 Task: Create a task  Improve website speed and performance , assign it to team member softage.2@softage.net in the project AcePlan and update the status of the task to  Off Track , set the priority of the task to Medium
Action: Mouse moved to (70, 77)
Screenshot: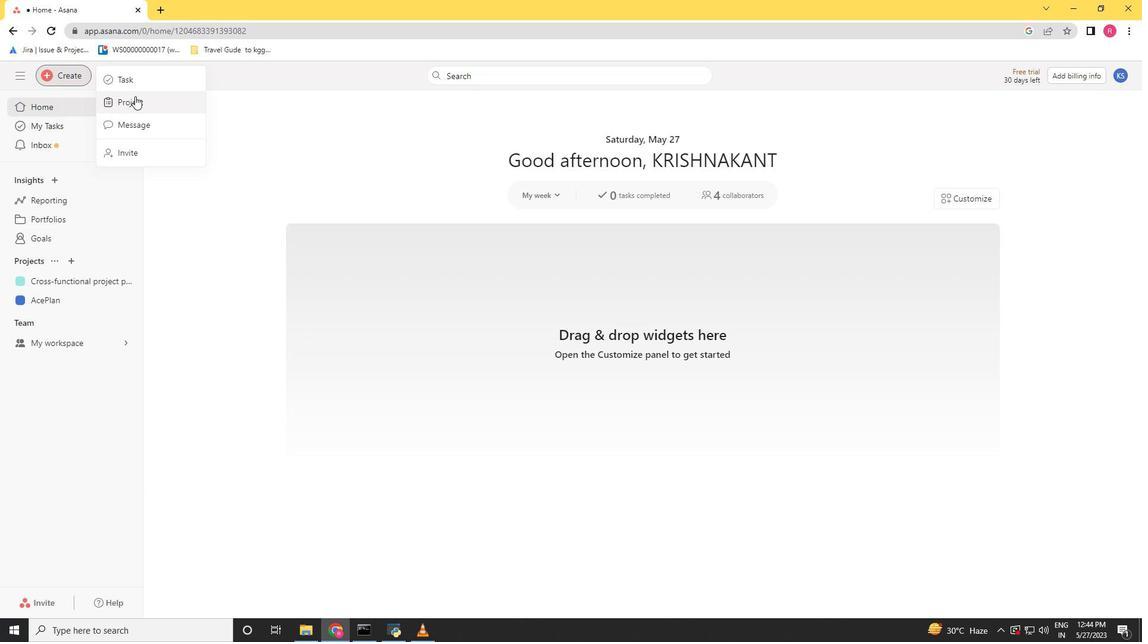 
Action: Mouse pressed left at (70, 77)
Screenshot: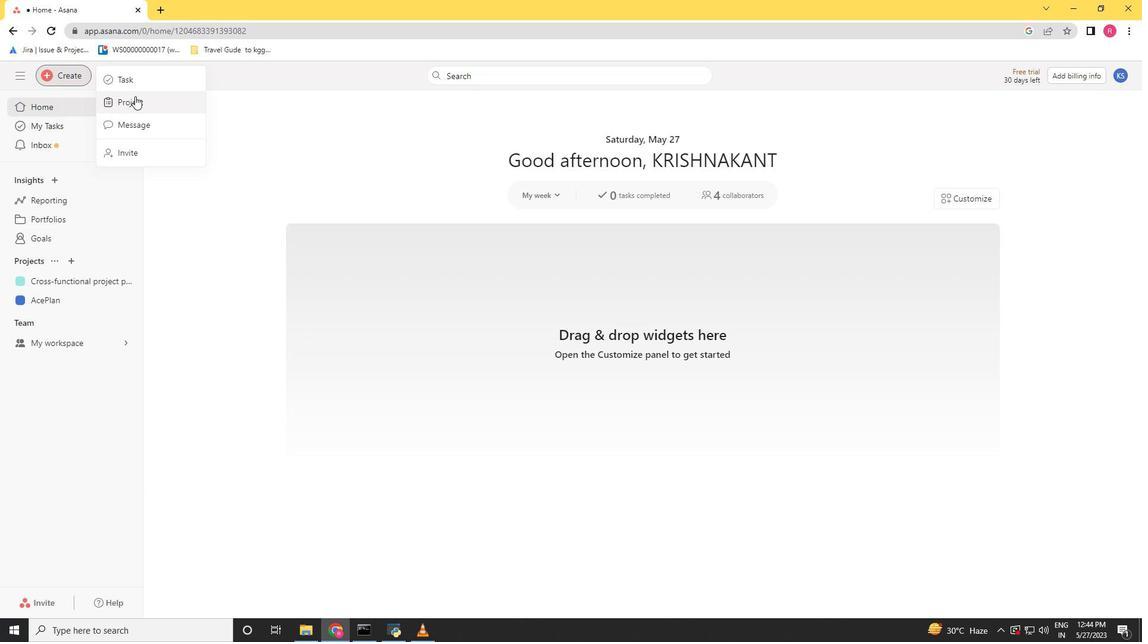 
Action: Mouse moved to (146, 85)
Screenshot: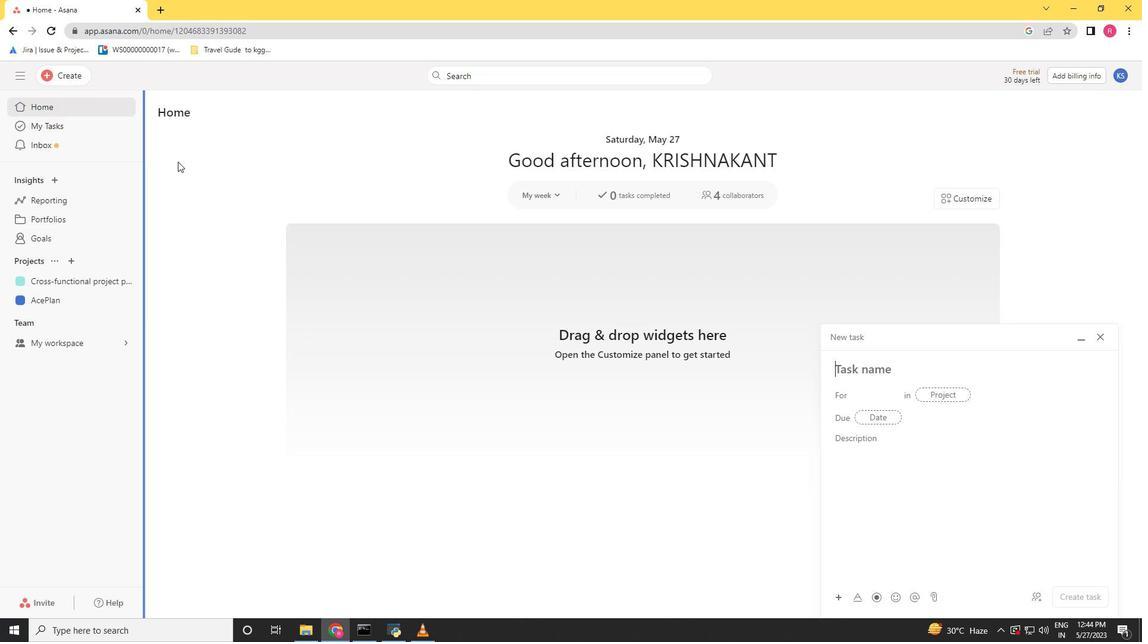 
Action: Mouse pressed left at (146, 85)
Screenshot: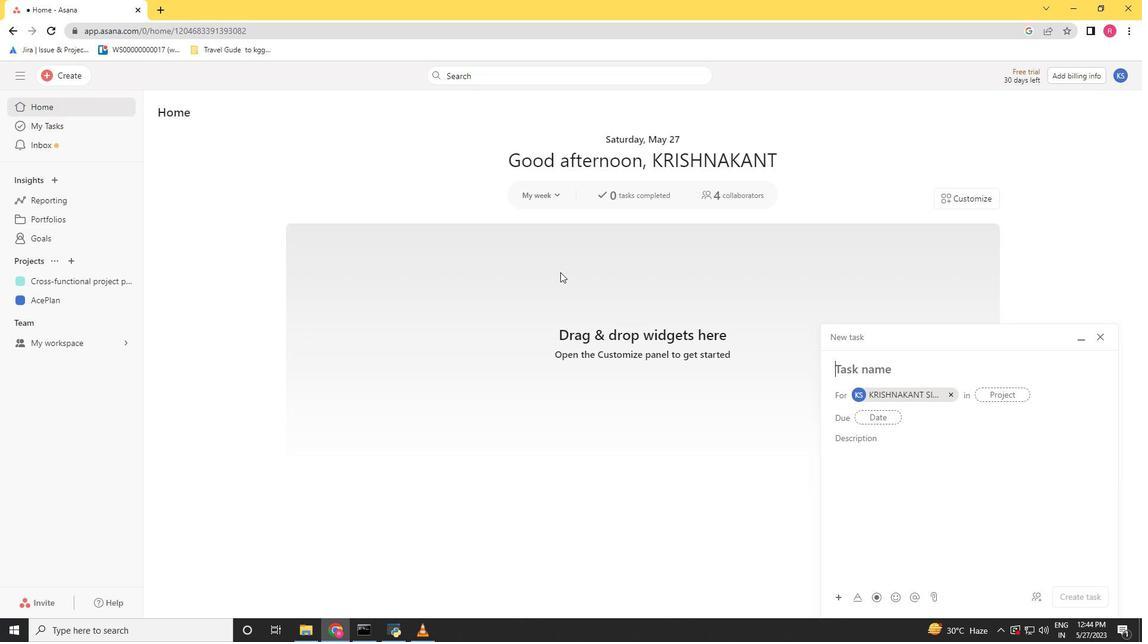 
Action: Mouse moved to (599, 258)
Screenshot: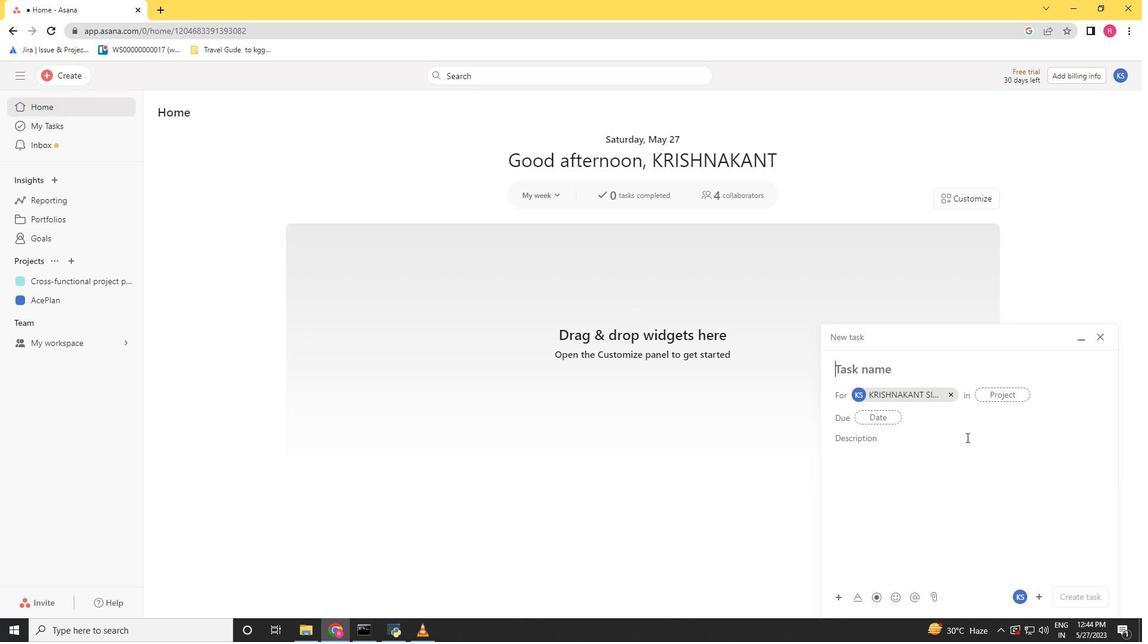 
Action: Key pressed <Key.shift>Improve<Key.space>website<Key.space><Key.space>speed<Key.space>and<Key.space>pr<Key.backspace>erformancce<Key.space><Key.left><Key.left><Key.left><Key.left><Key.left><Key.left><Key.left><Key.left><Key.right><Key.right><Key.right><Key.right><Key.right><Key.backspace><Key.right><Key.right><Key.right><Key.right>
Screenshot: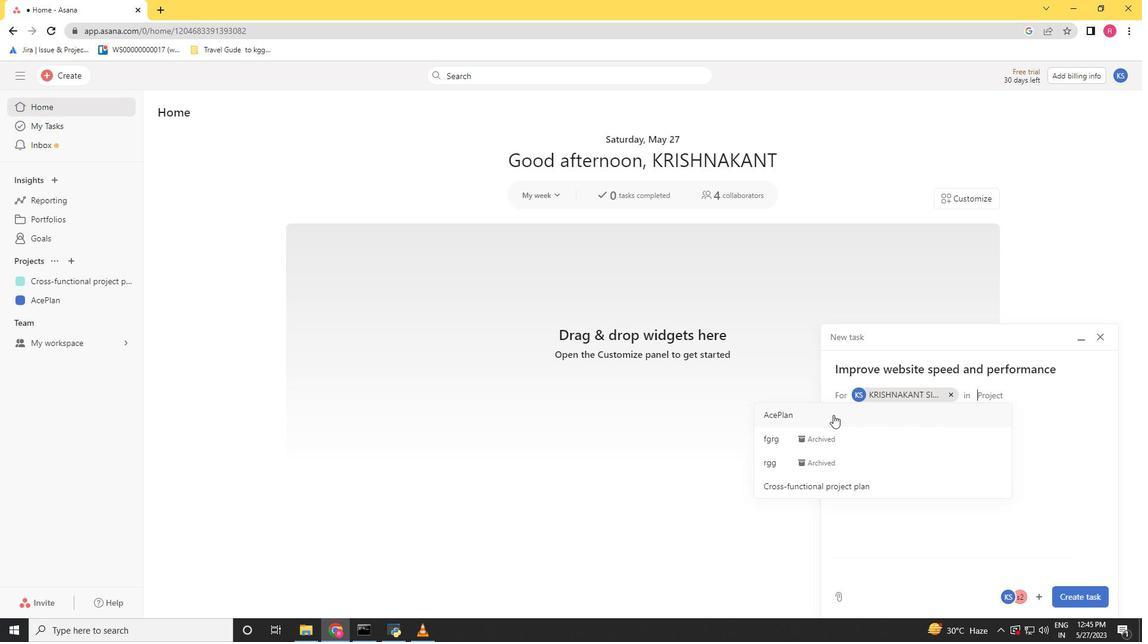 
Action: Mouse moved to (1015, 599)
Screenshot: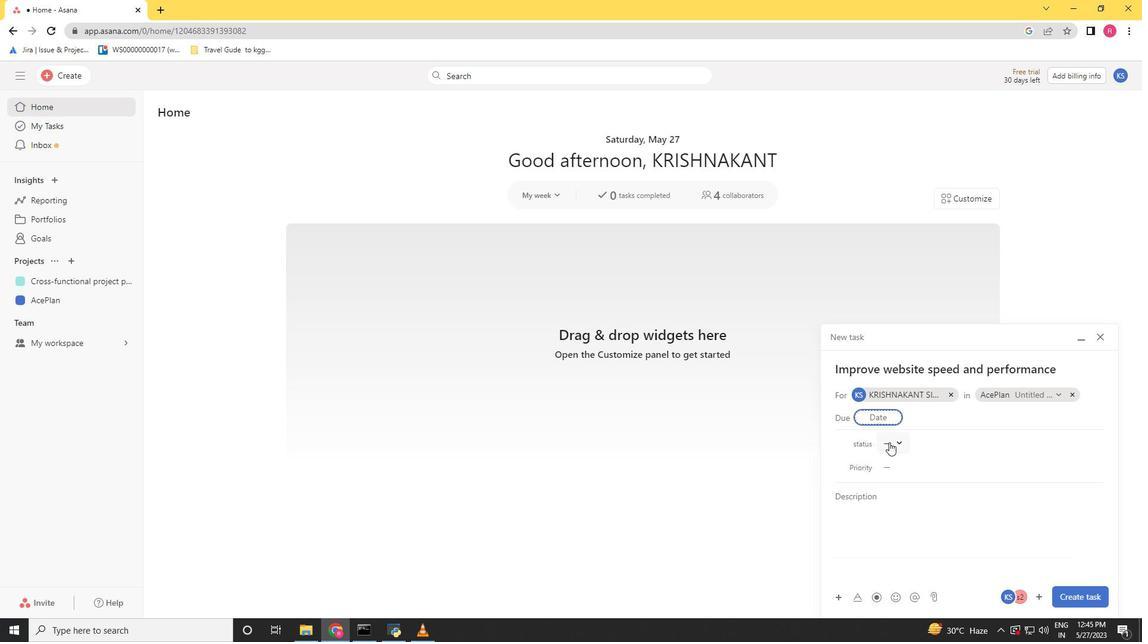 
Action: Mouse pressed left at (1015, 599)
Screenshot: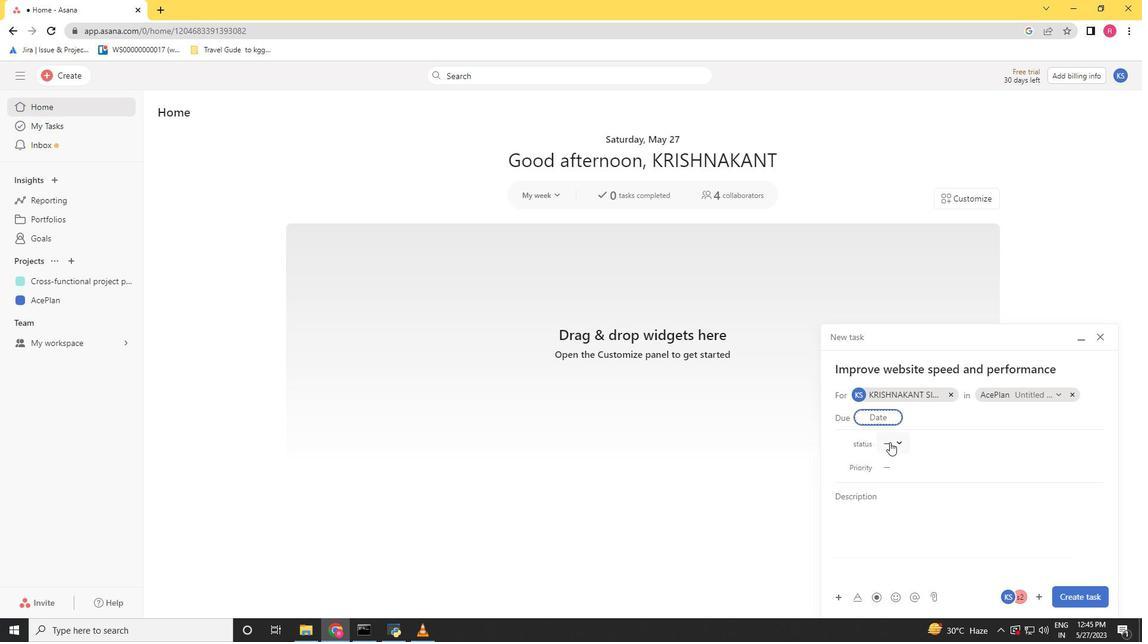 
Action: Mouse moved to (1015, 599)
Screenshot: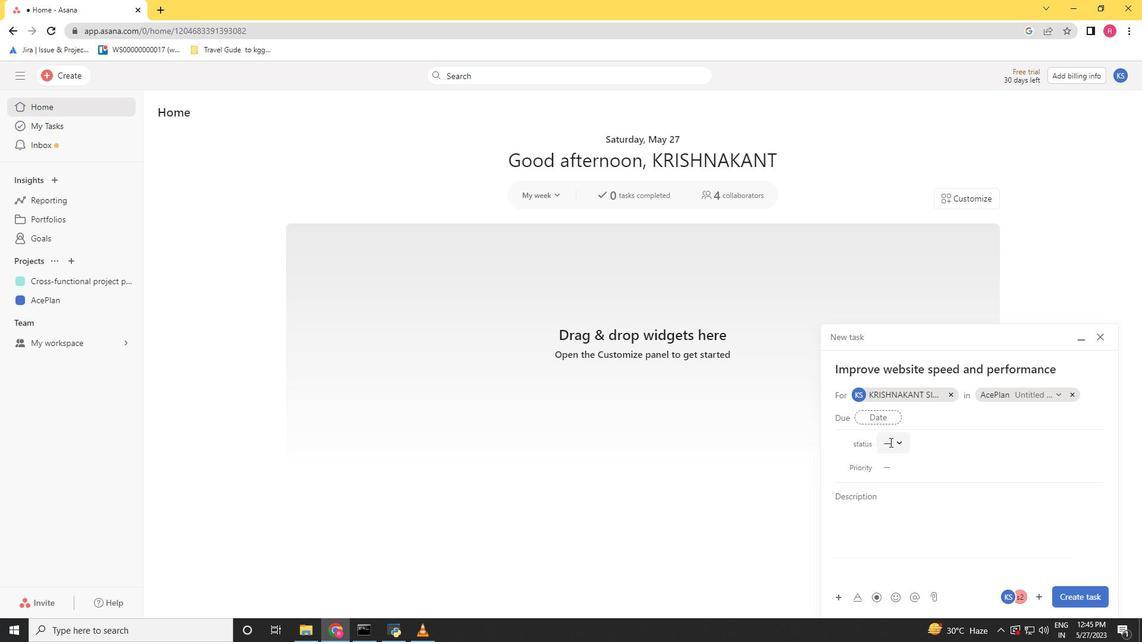 
Action: Key pressed softage.2<Key.shift>@softage.net
Screenshot: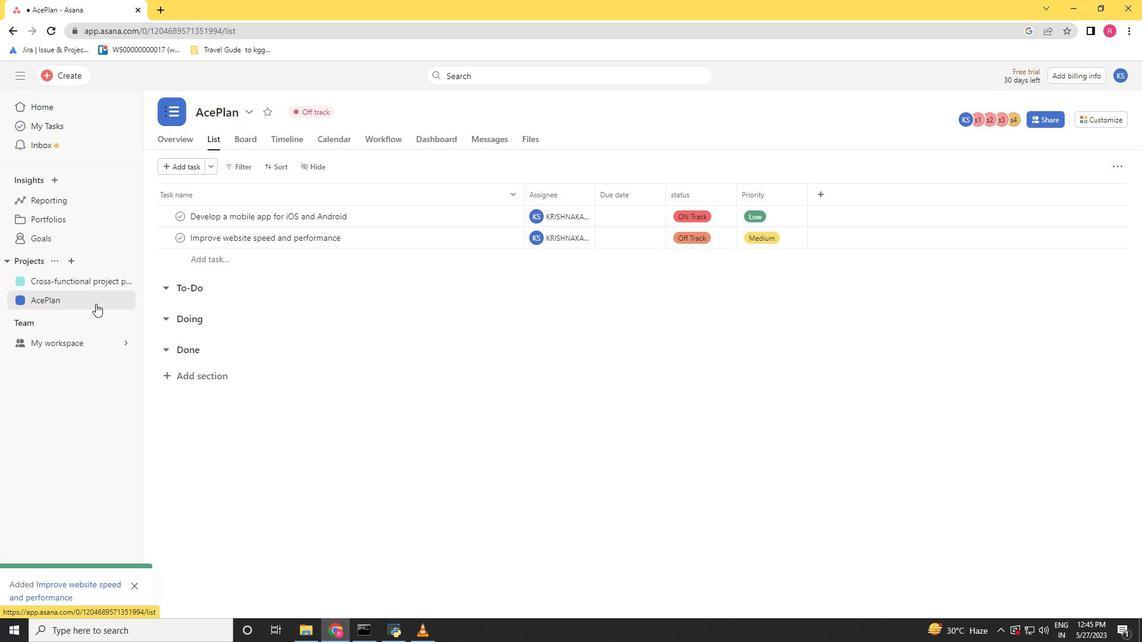 
Action: Mouse moved to (900, 576)
Screenshot: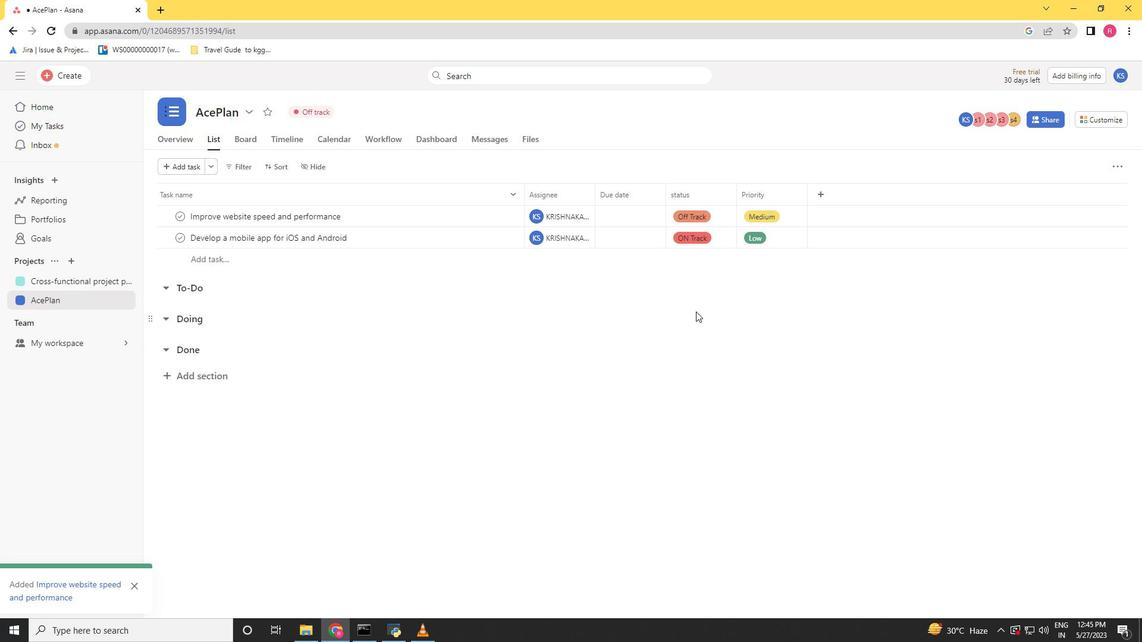 
Action: Mouse pressed left at (900, 576)
Screenshot: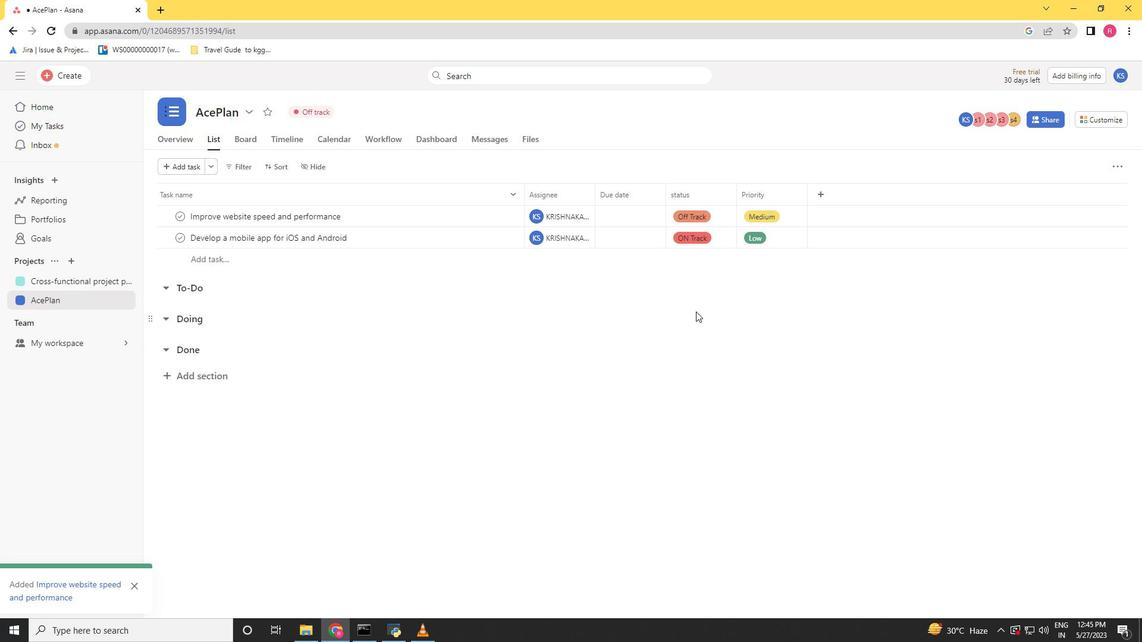 
Action: Mouse moved to (991, 400)
Screenshot: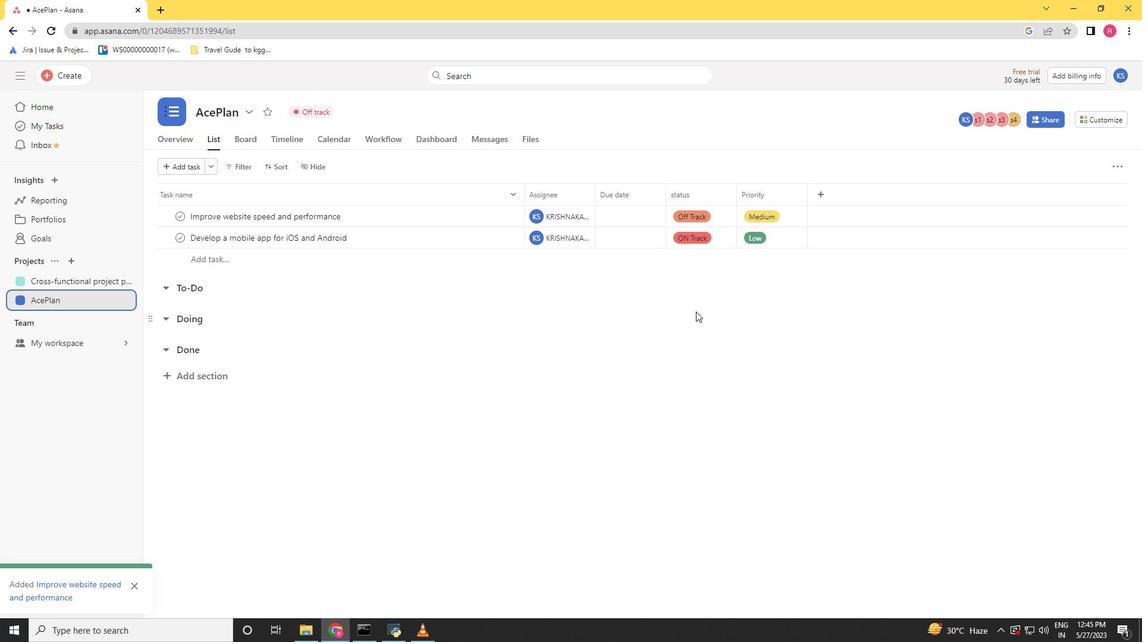 
Action: Mouse pressed left at (991, 400)
Screenshot: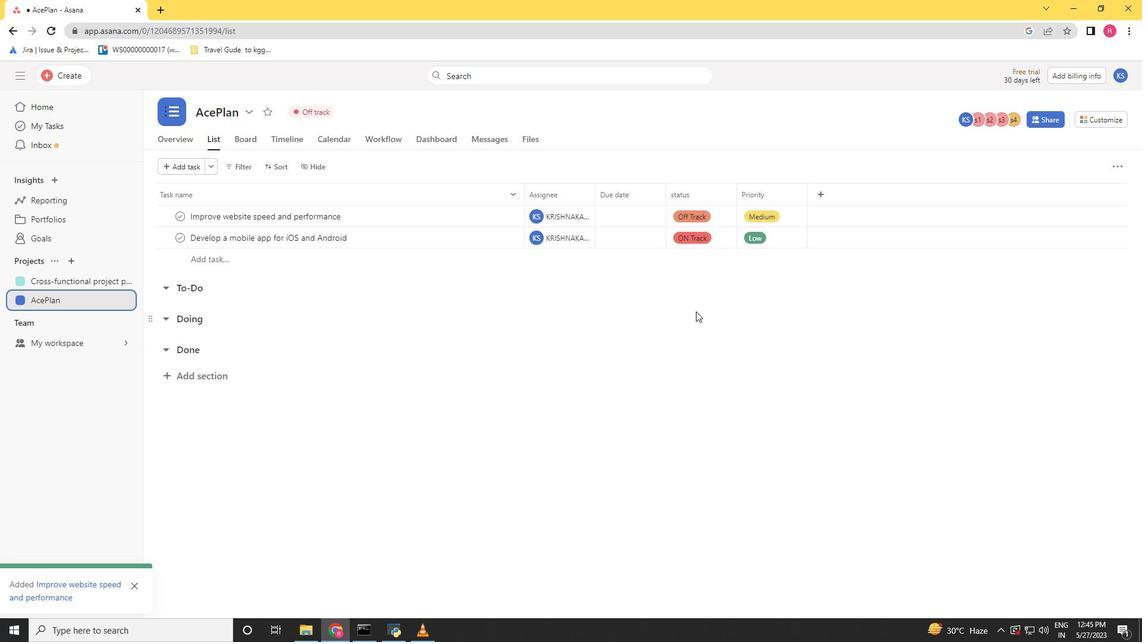 
Action: Mouse moved to (819, 420)
Screenshot: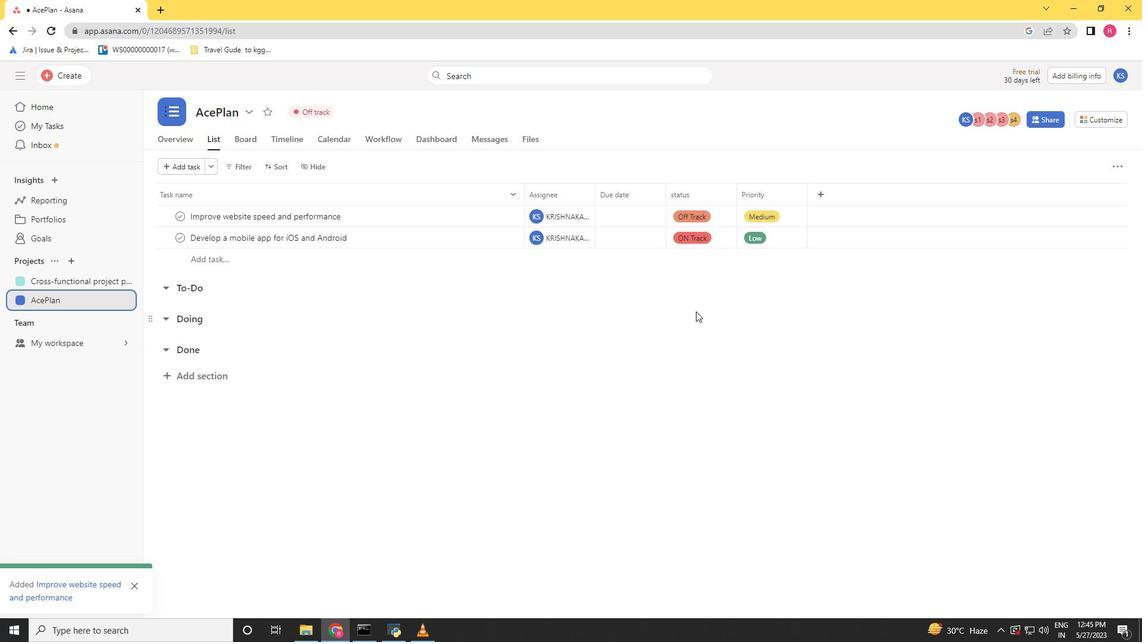 
Action: Mouse pressed left at (819, 420)
Screenshot: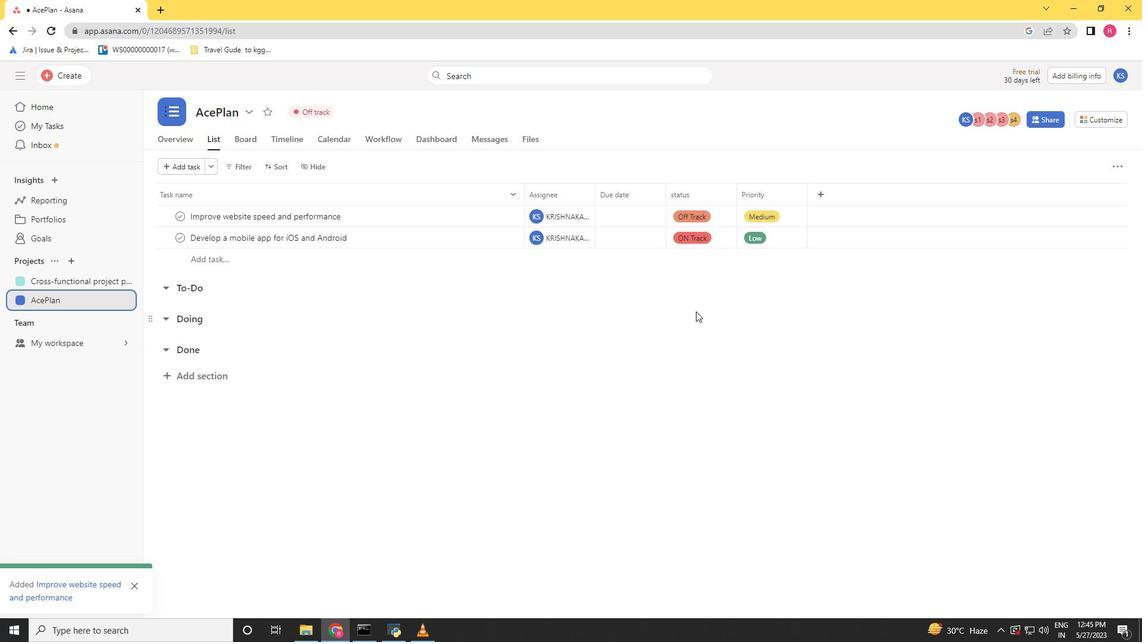 
Action: Mouse moved to (1082, 597)
Screenshot: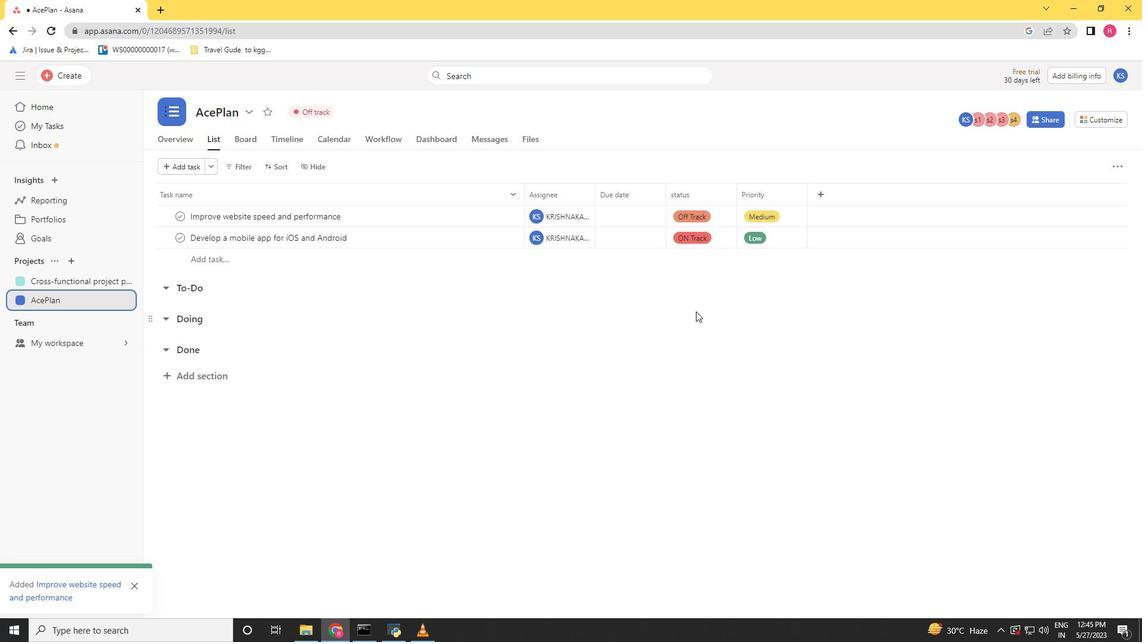 
Action: Mouse pressed left at (1082, 597)
Screenshot: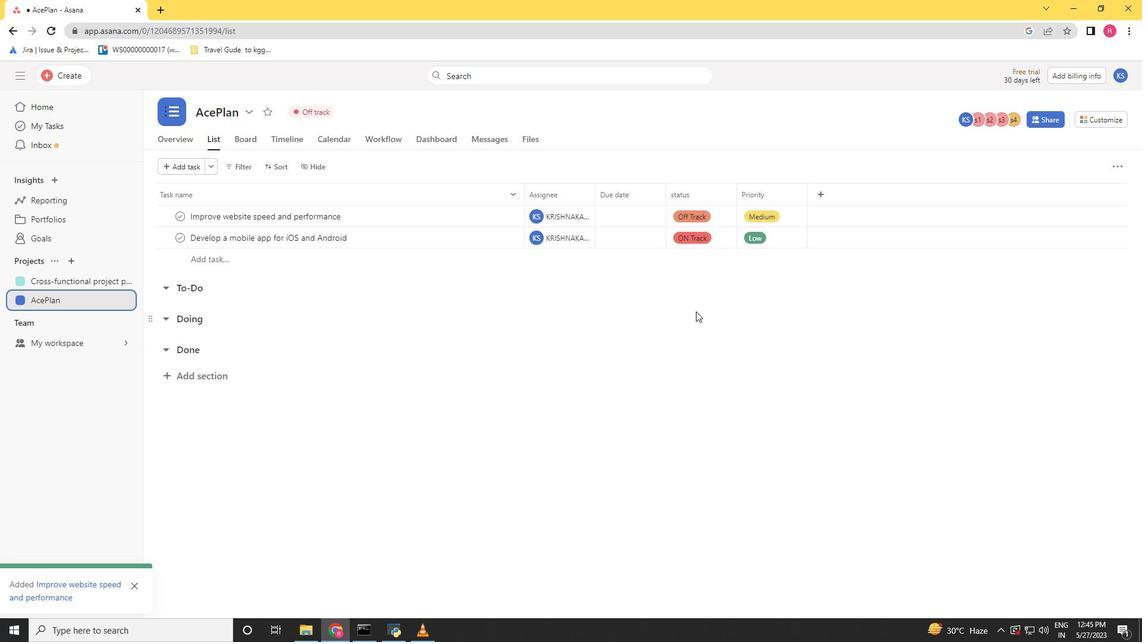 
Action: Mouse moved to (62, 307)
Screenshot: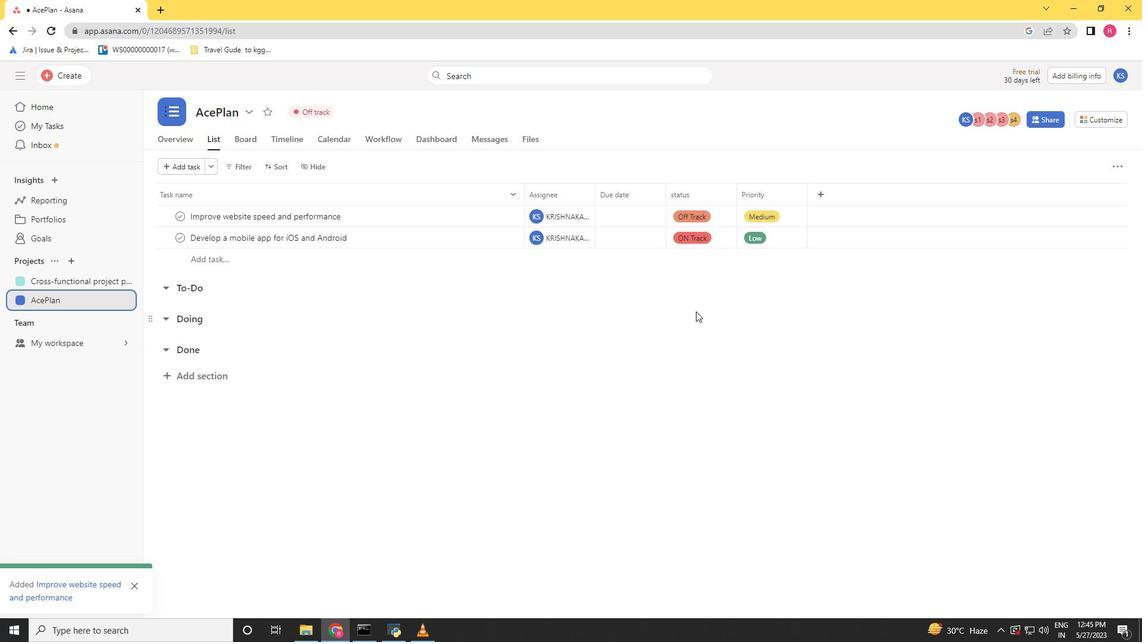
Action: Mouse pressed left at (62, 307)
Screenshot: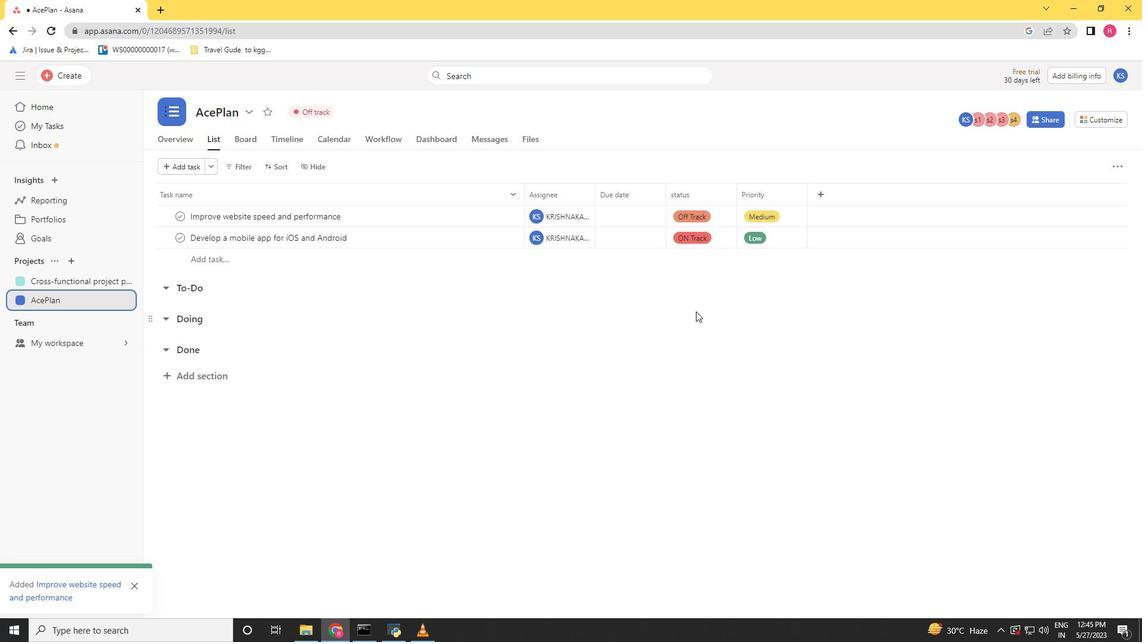 
Action: Mouse moved to (322, 116)
Screenshot: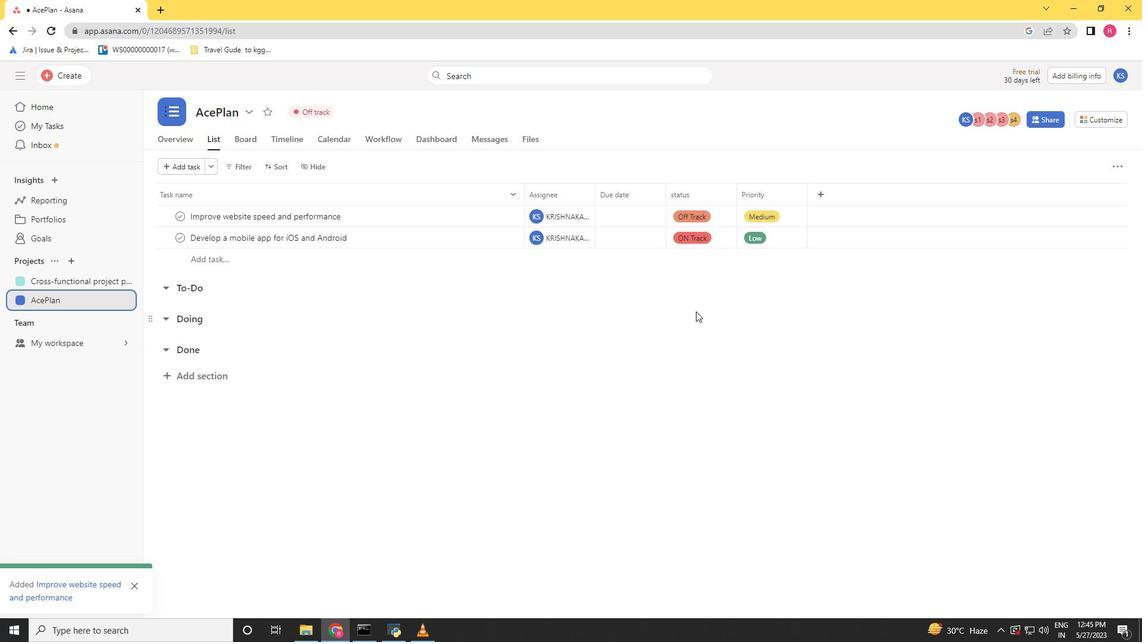 
Action: Mouse pressed left at (322, 116)
Screenshot: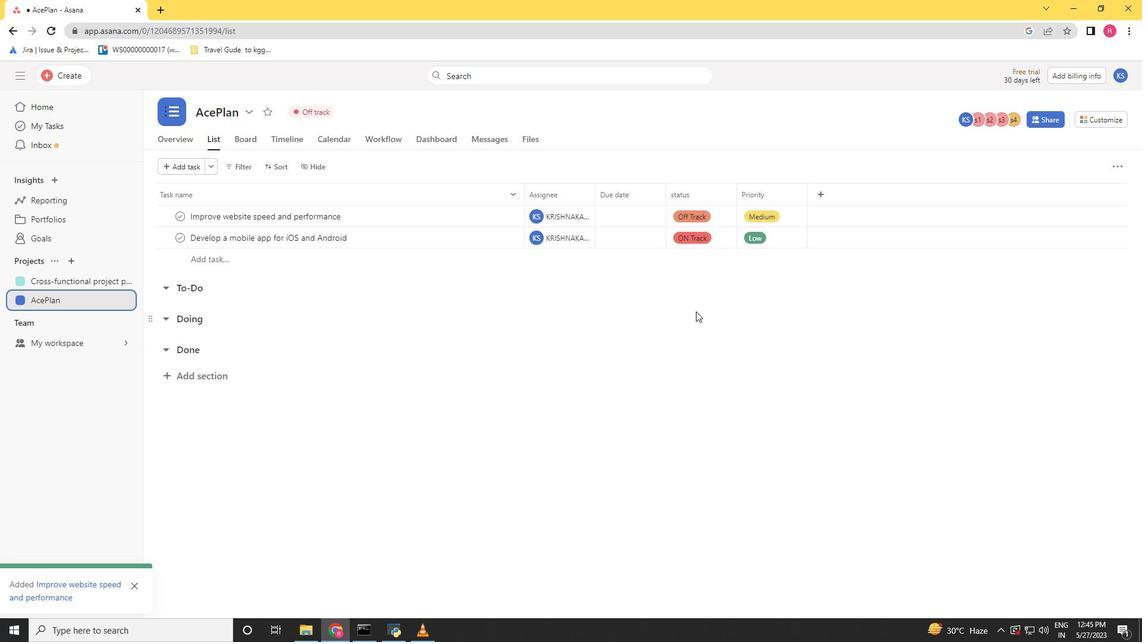 
Action: Mouse moved to (336, 251)
Screenshot: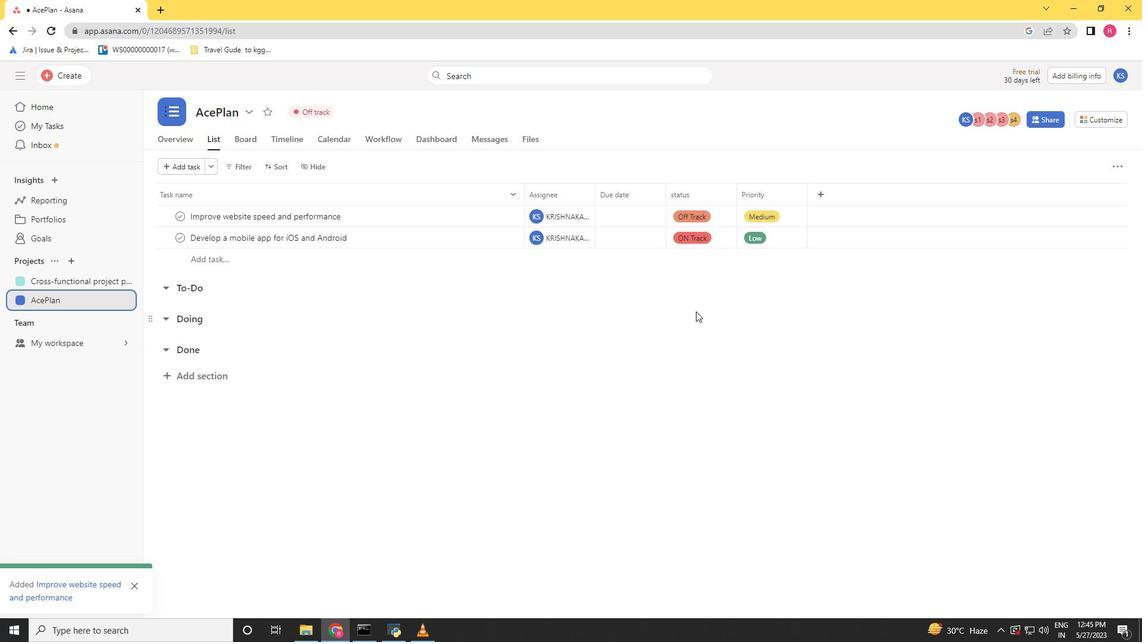
Action: Mouse pressed left at (336, 251)
Screenshot: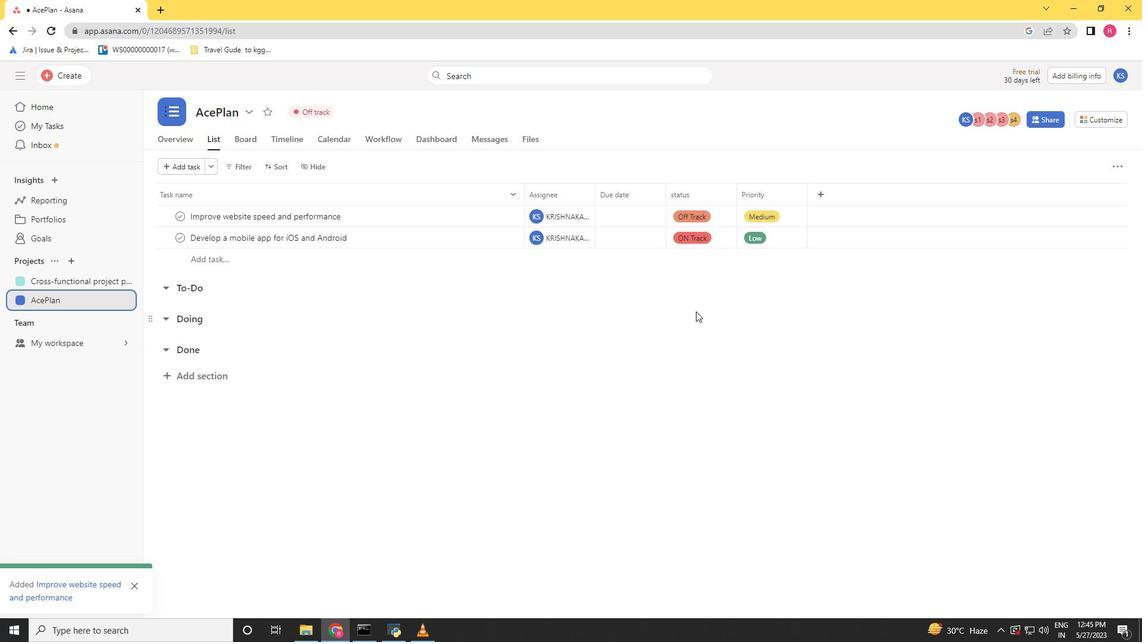 
Action: Mouse moved to (1108, 87)
Screenshot: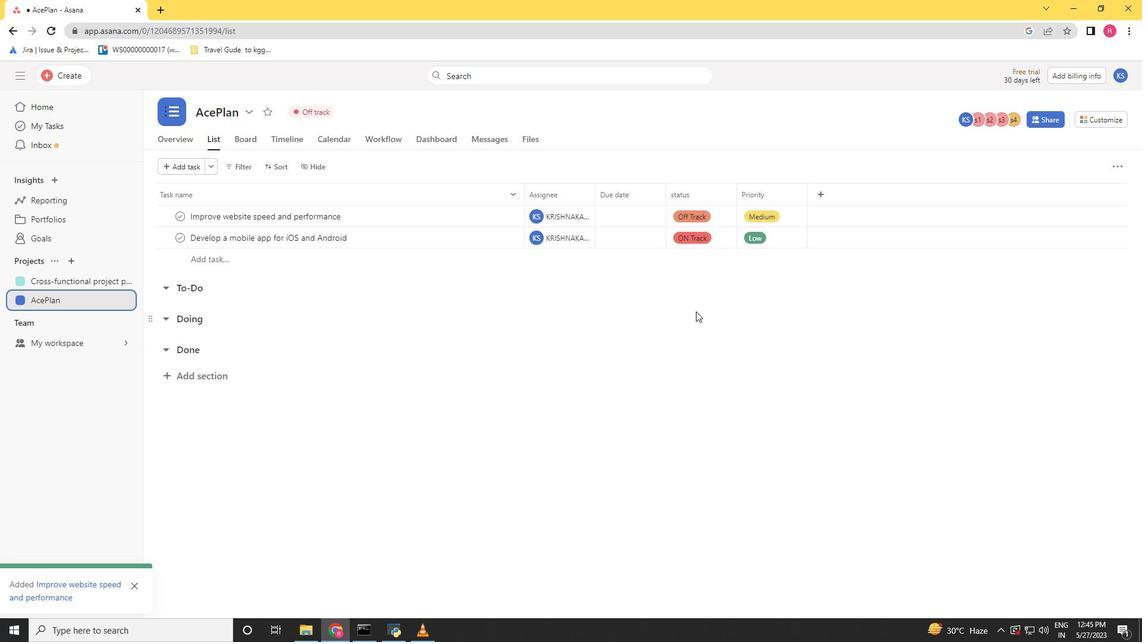 
Action: Mouse pressed left at (1108, 87)
Screenshot: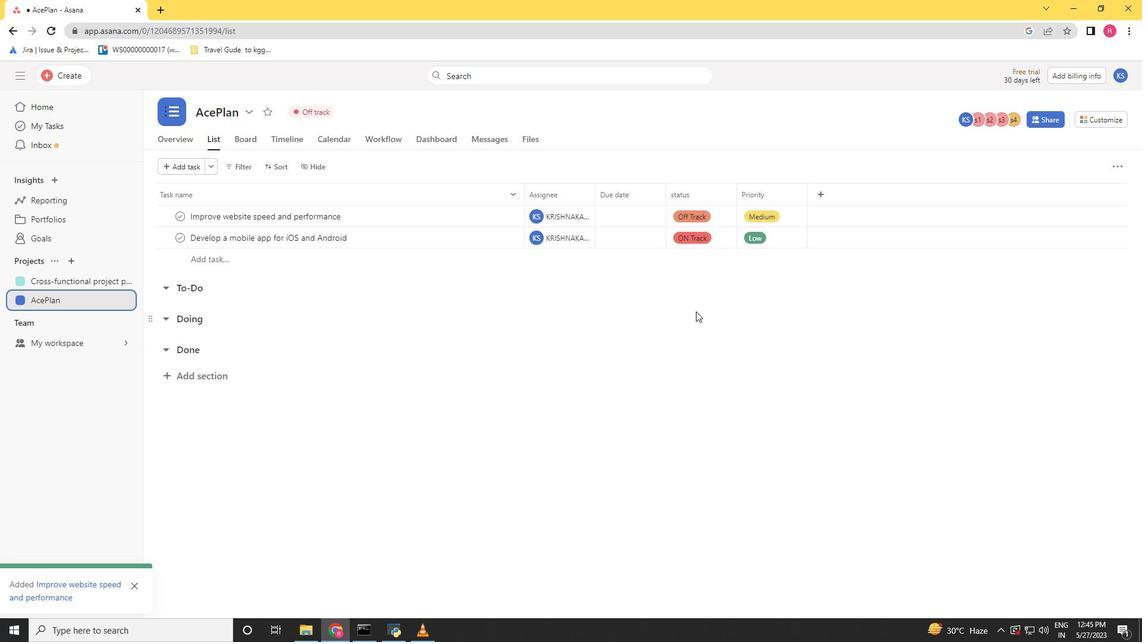 
Action: Mouse moved to (807, 107)
Screenshot: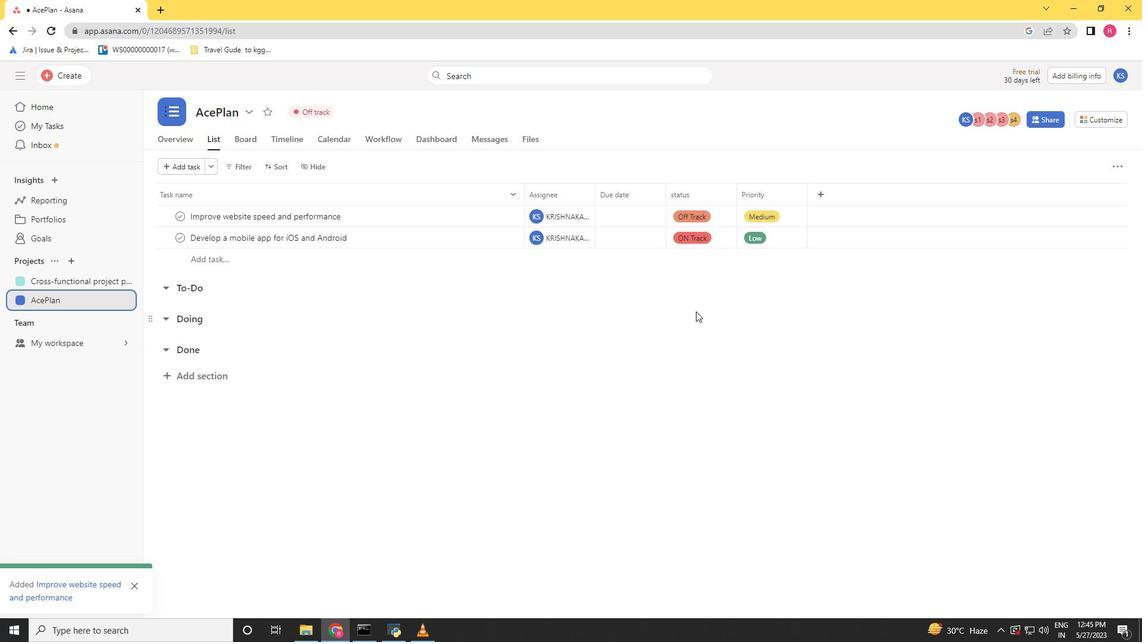 
Action: Mouse pressed left at (807, 107)
Screenshot: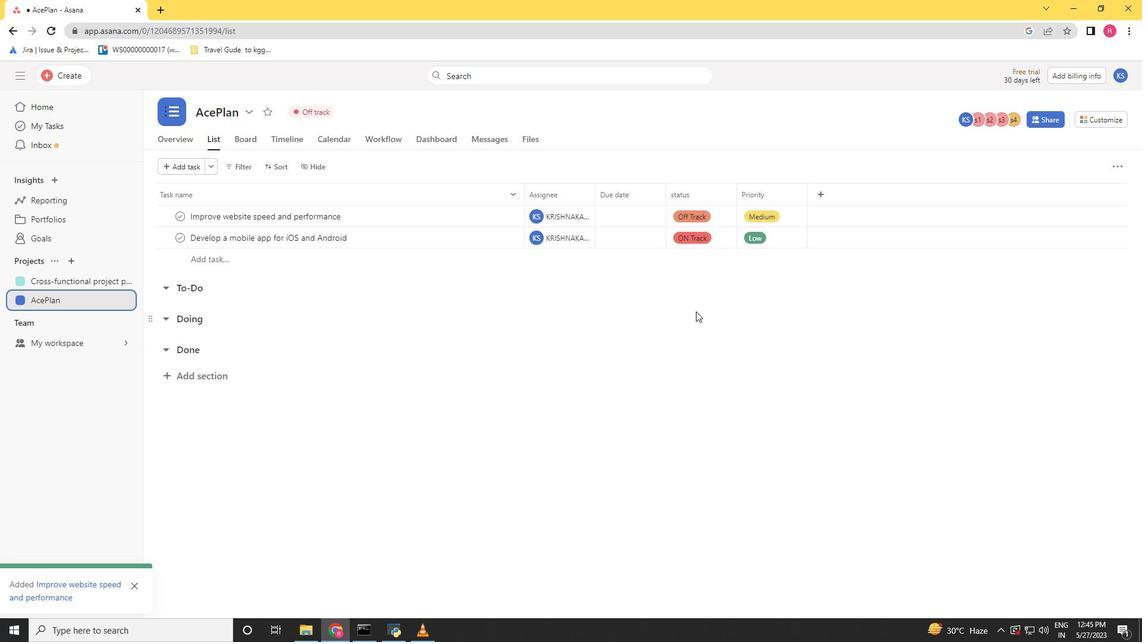 
Action: Mouse moved to (780, 172)
Screenshot: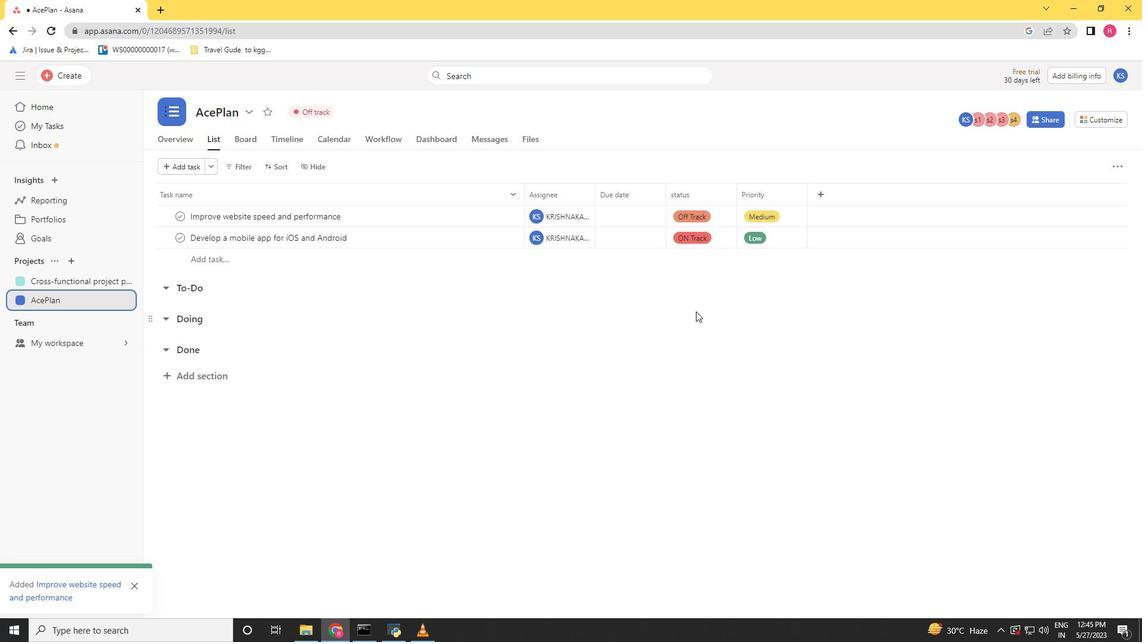 
Action: Mouse pressed left at (780, 172)
Screenshot: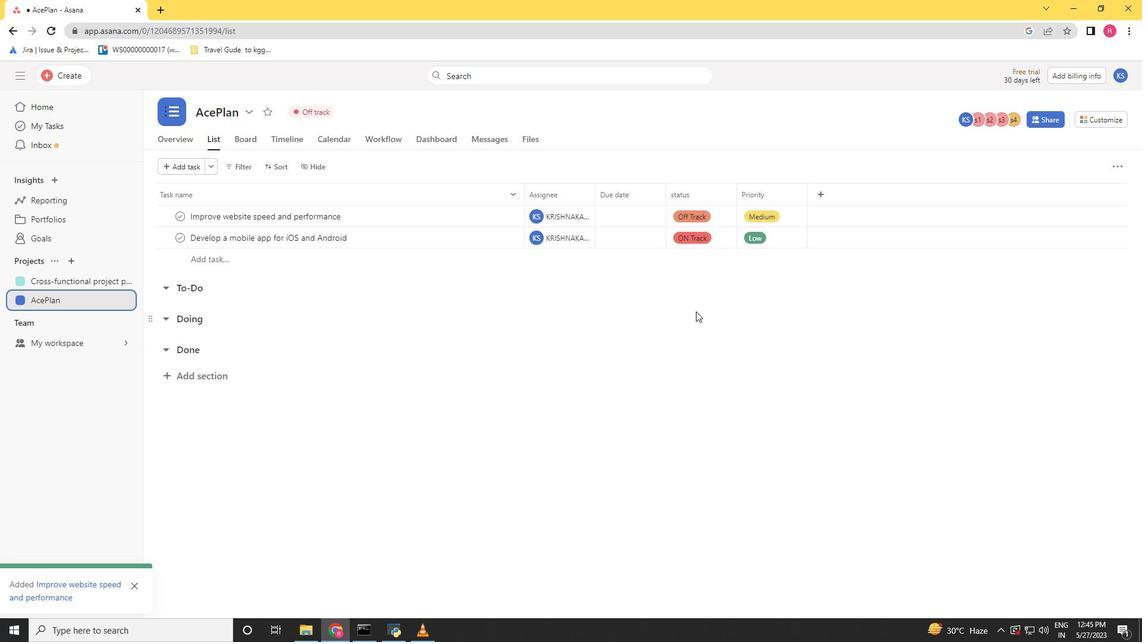 
Action: Mouse moved to (42, 83)
Screenshot: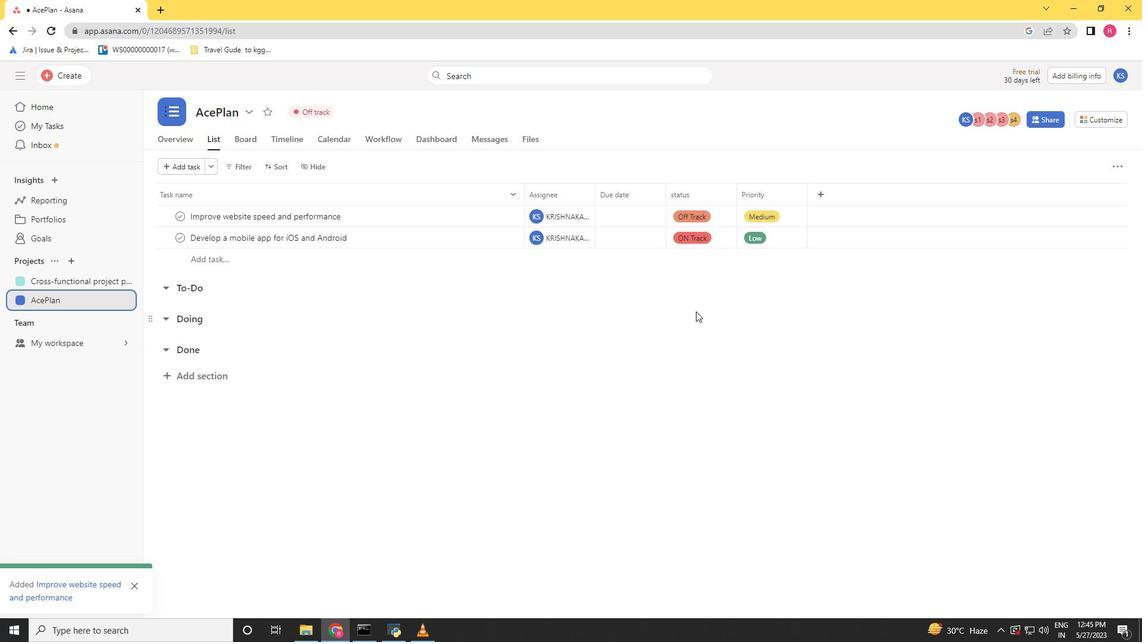 
Action: Mouse pressed left at (42, 83)
Screenshot: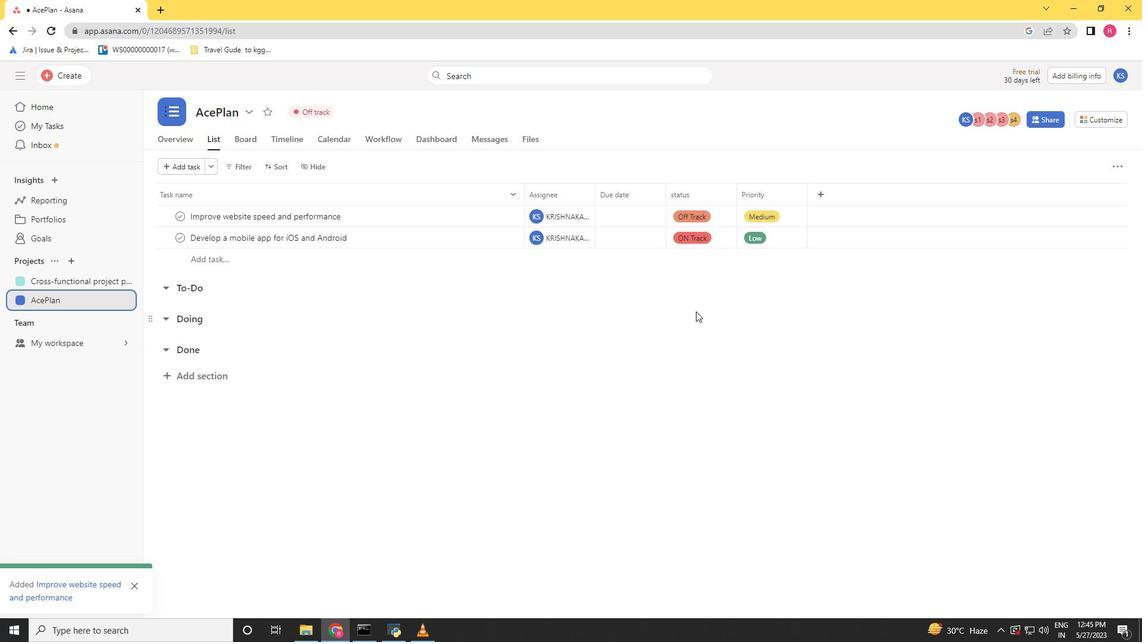 
Action: Mouse moved to (55, 295)
Screenshot: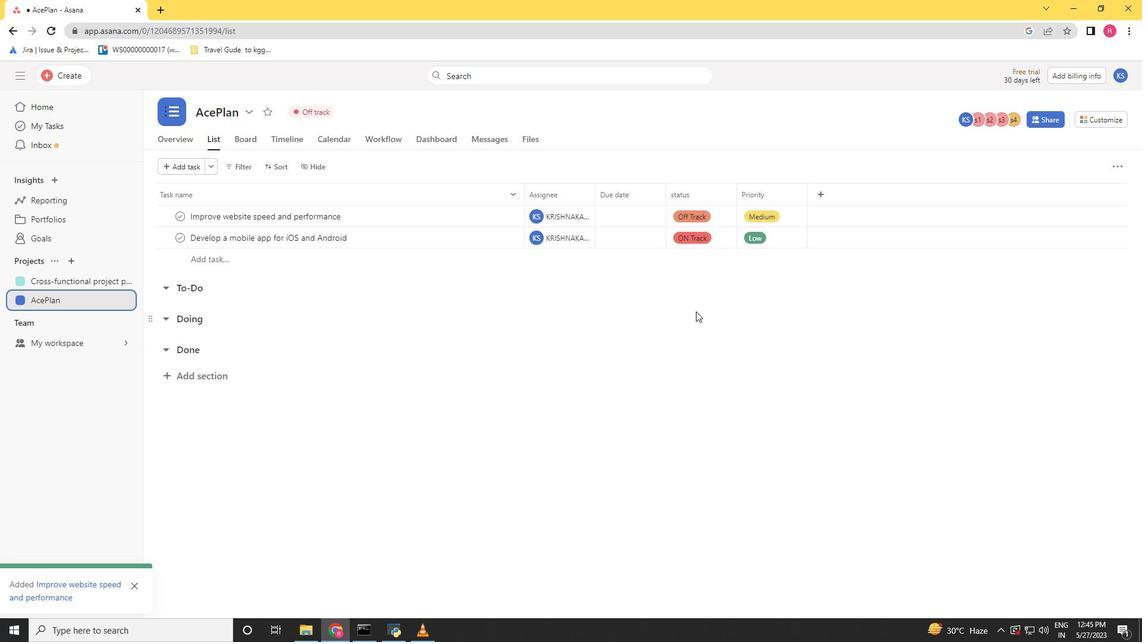 
Action: Mouse pressed left at (55, 295)
Screenshot: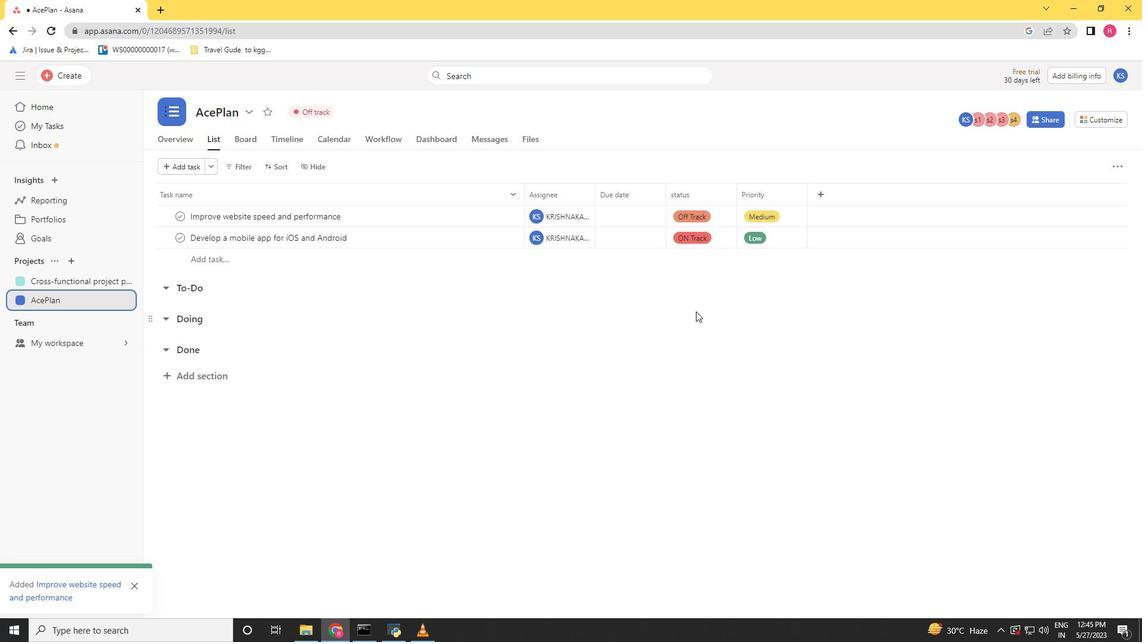 
Action: Mouse moved to (497, 214)
Screenshot: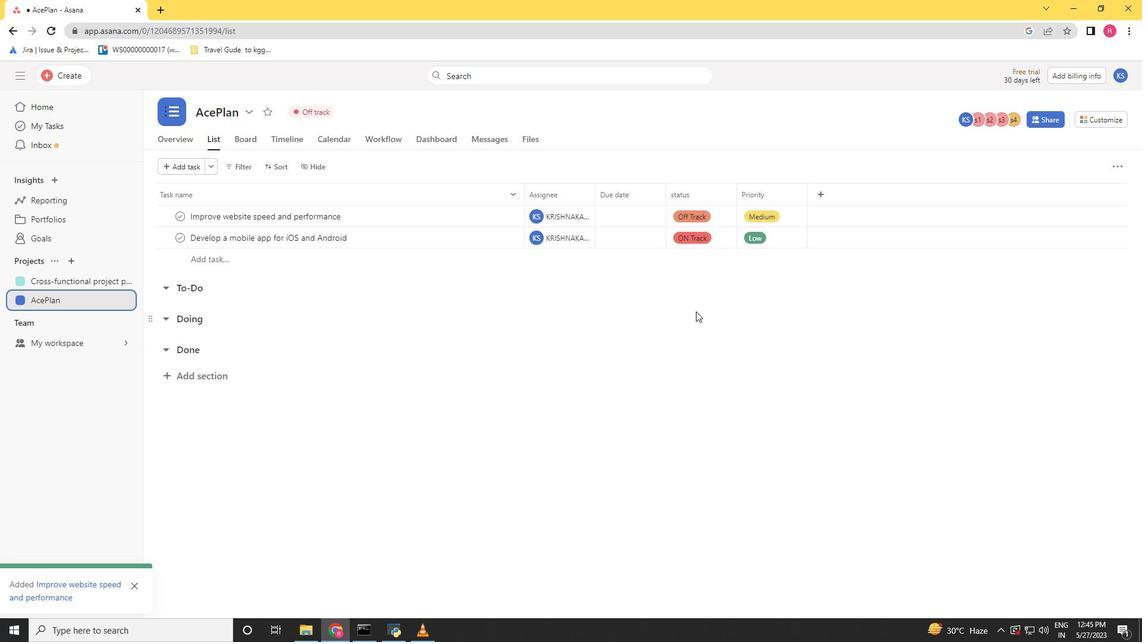 
Action: Mouse pressed left at (497, 214)
Screenshot: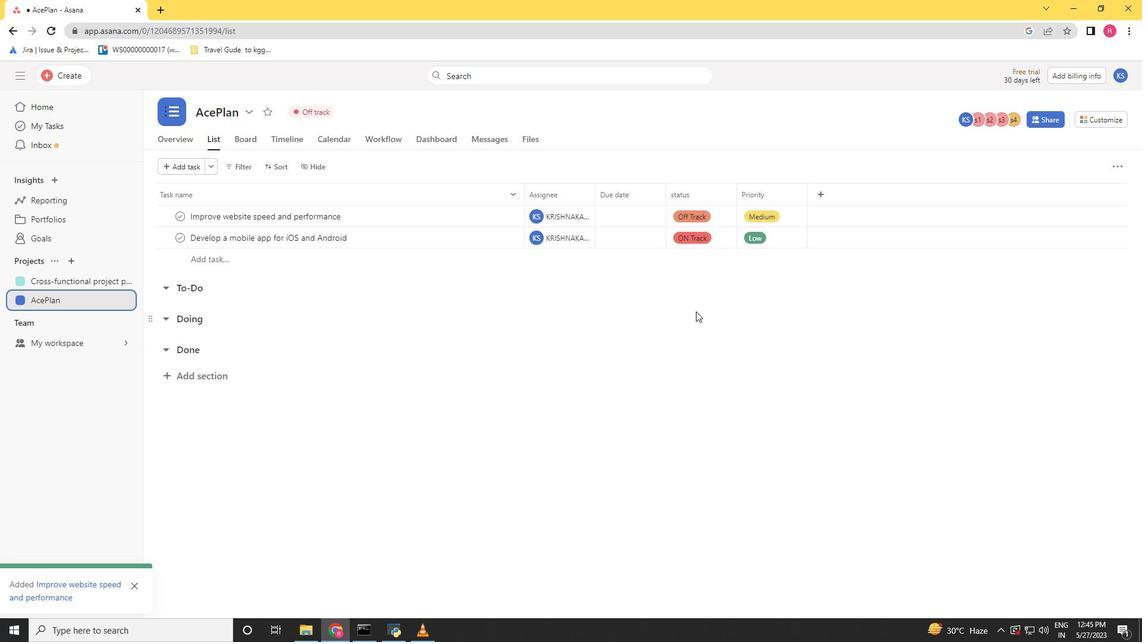 
Action: Mouse moved to (697, 216)
Screenshot: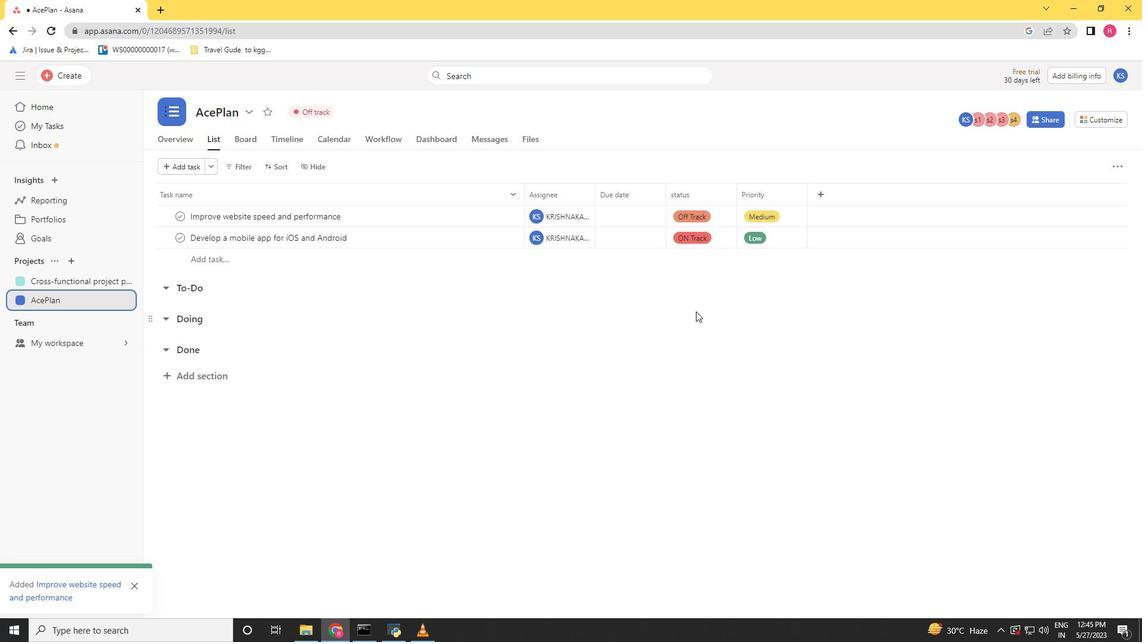 
Action: Mouse pressed left at (697, 216)
Screenshot: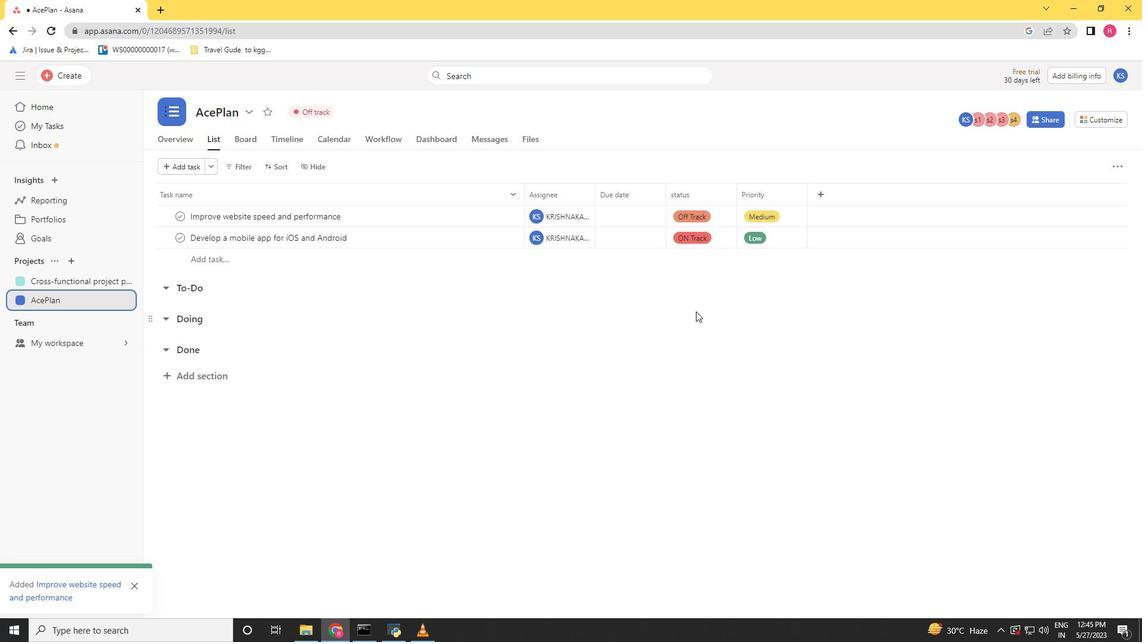 
Action: Mouse moved to (693, 215)
Screenshot: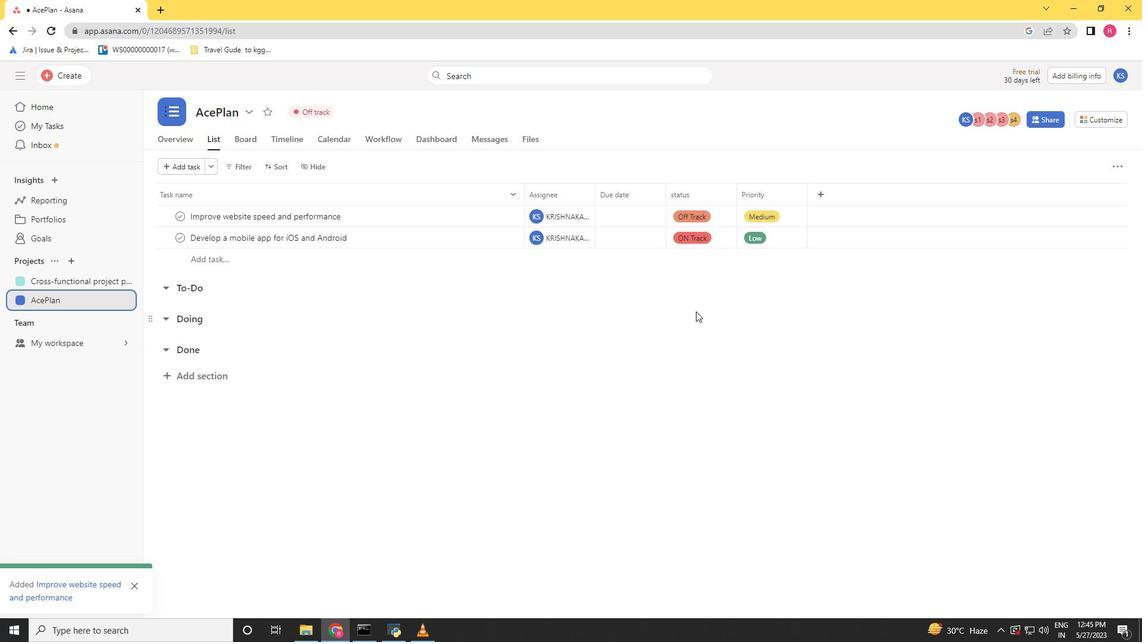
Action: Mouse pressed left at (693, 215)
Screenshot: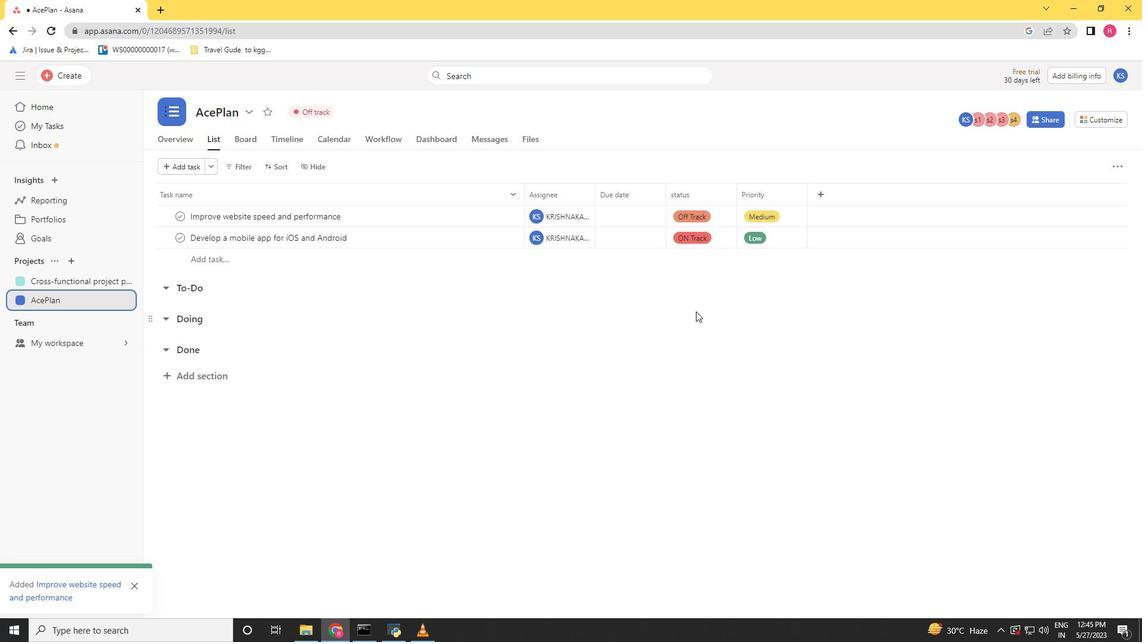 
Action: Mouse moved to (62, 79)
Screenshot: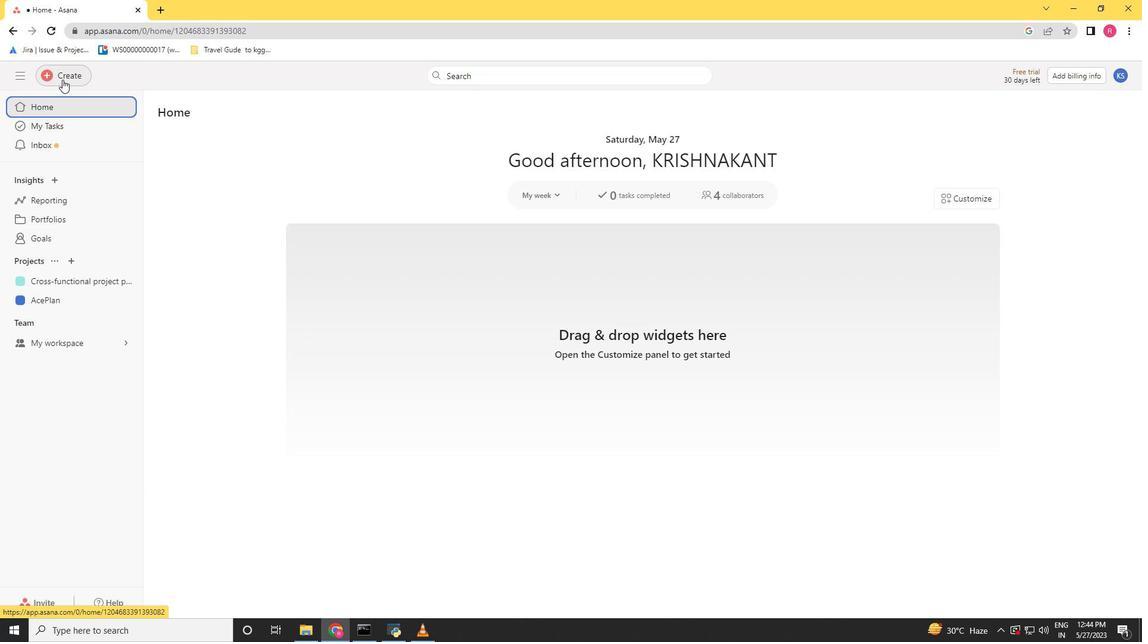 
Action: Mouse pressed left at (62, 79)
Screenshot: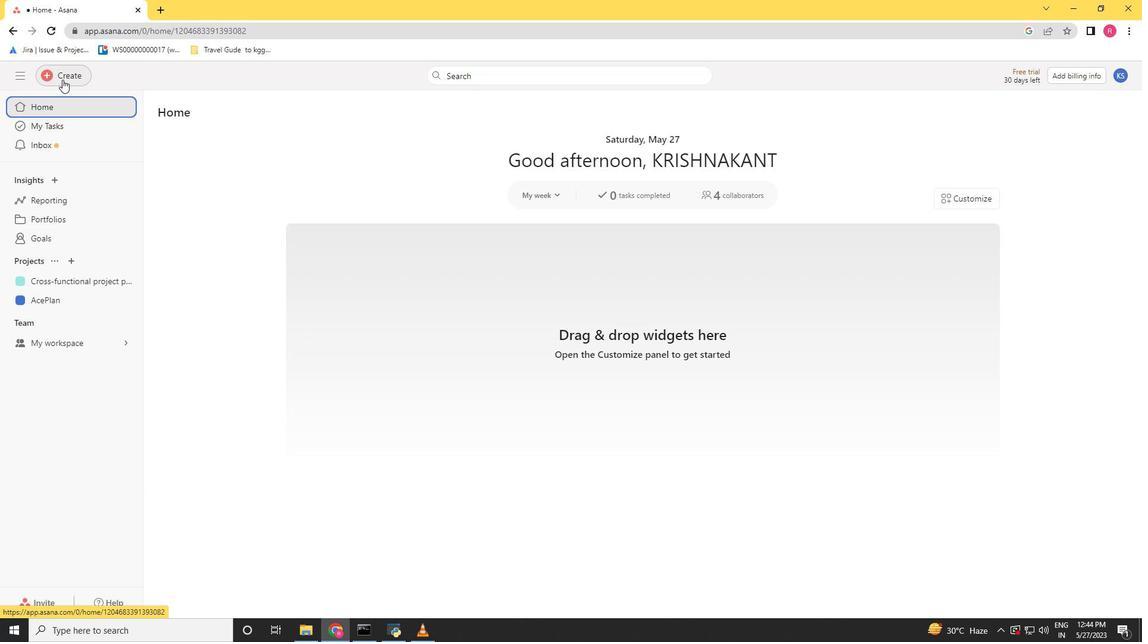 
Action: Mouse moved to (143, 70)
Screenshot: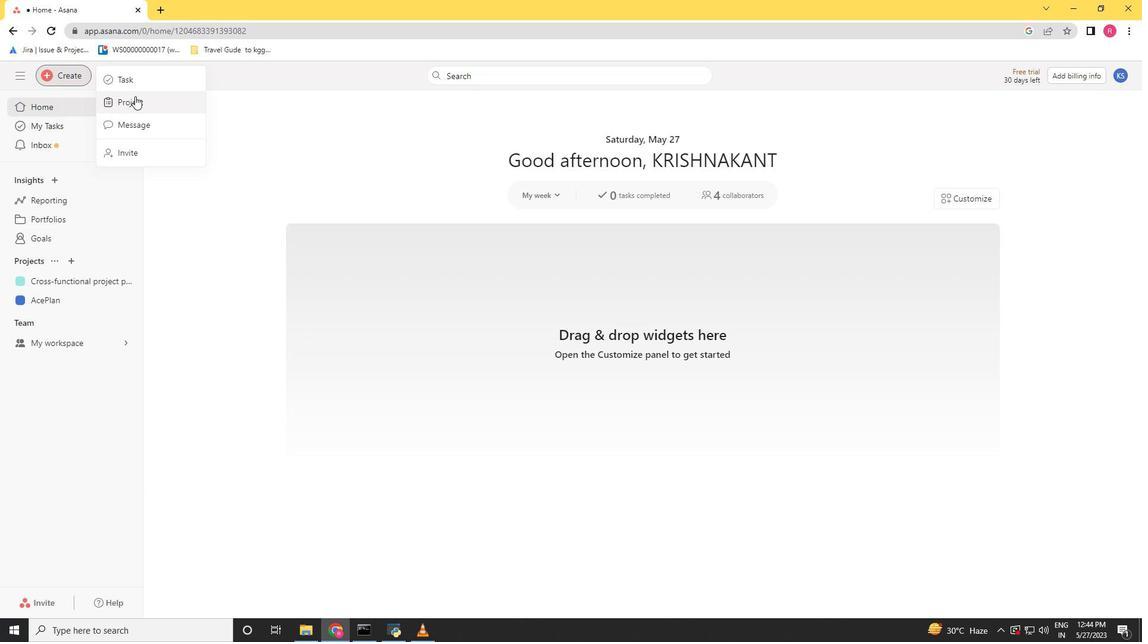 
Action: Mouse pressed left at (143, 70)
Screenshot: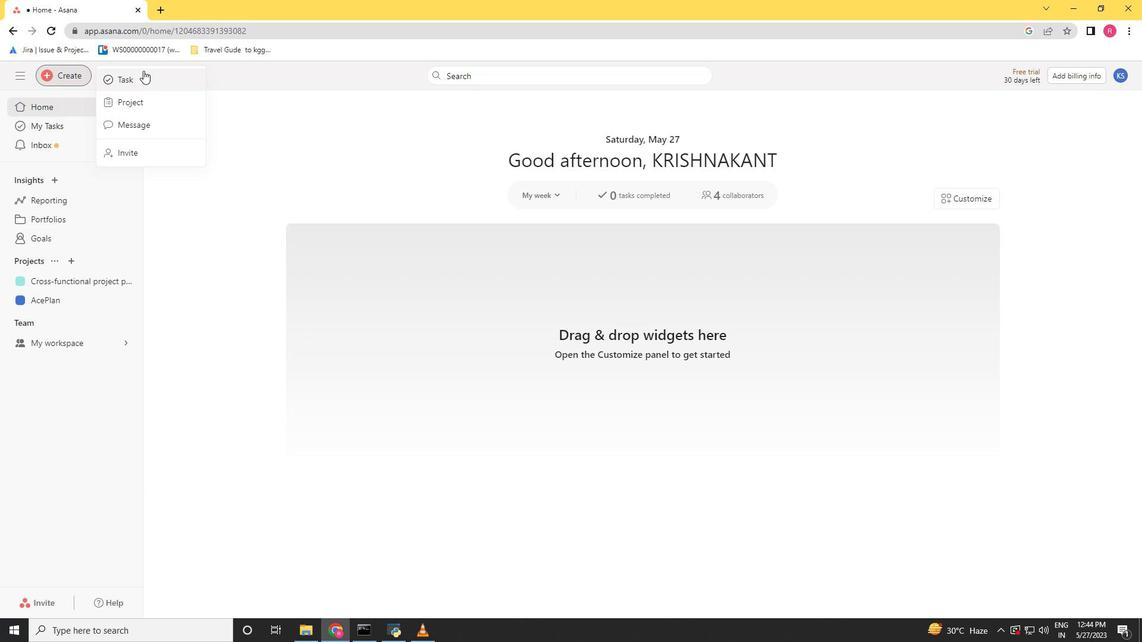 
Action: Mouse moved to (967, 438)
Screenshot: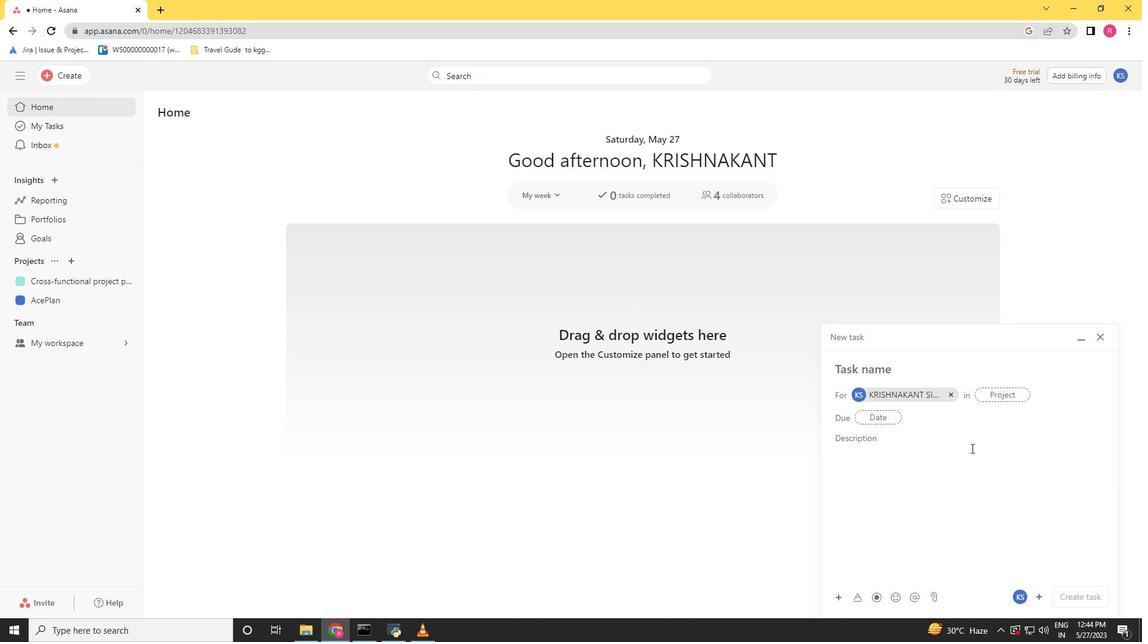 
Action: Key pressed <Key.shift>Improve<Key.space>website<Key.space>speed<Key.space>and<Key.space>performanv<Key.backspace>ce<Key.space>
Screenshot: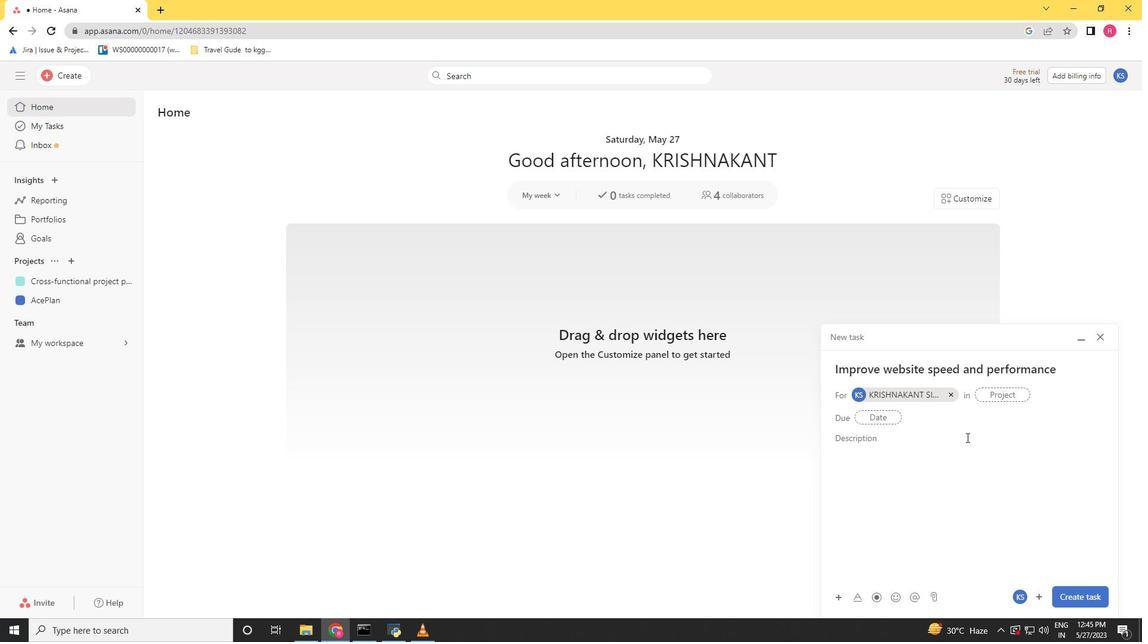 
Action: Mouse moved to (1026, 598)
Screenshot: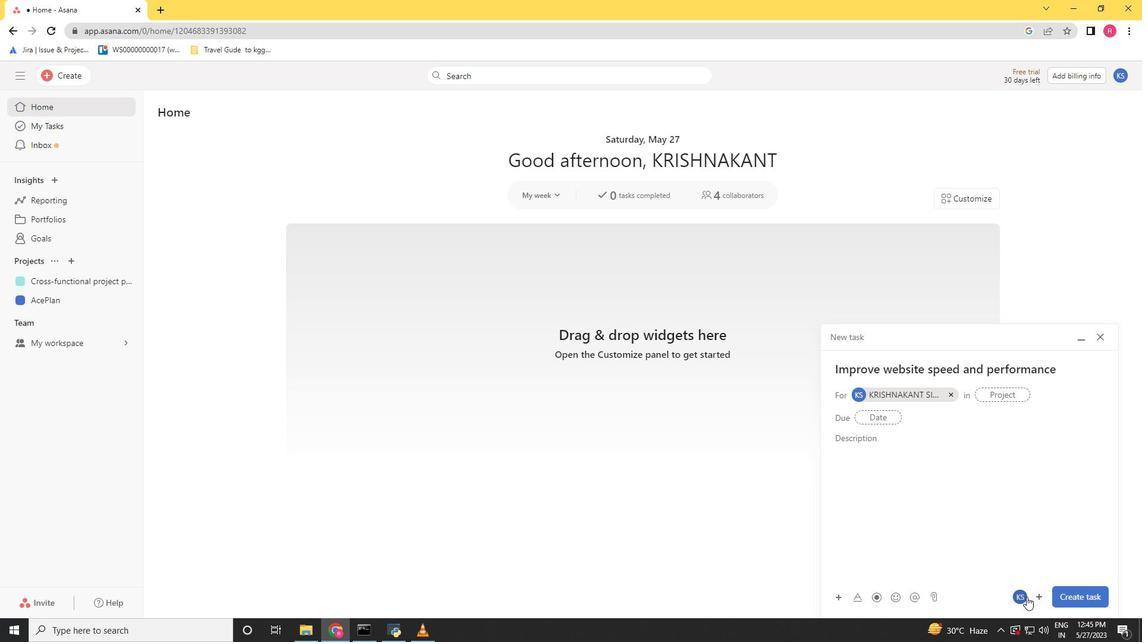 
Action: Mouse pressed left at (1026, 598)
Screenshot: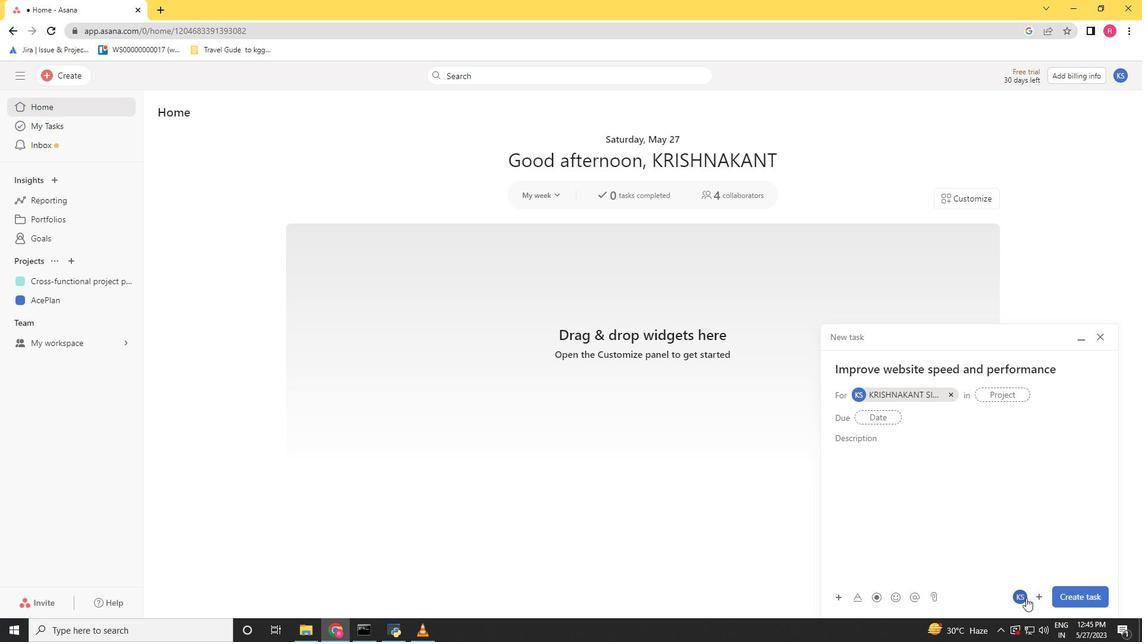 
Action: Mouse moved to (991, 599)
Screenshot: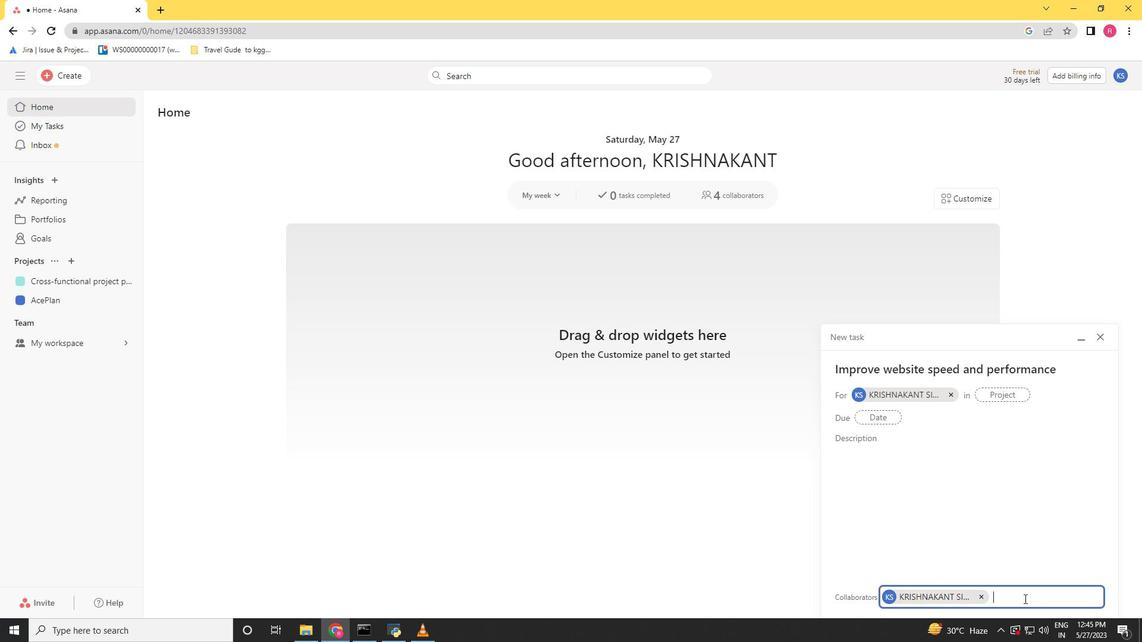 
Action: Key pressed softage.2<Key.shift>@softage.m<Key.backspace>net
Screenshot: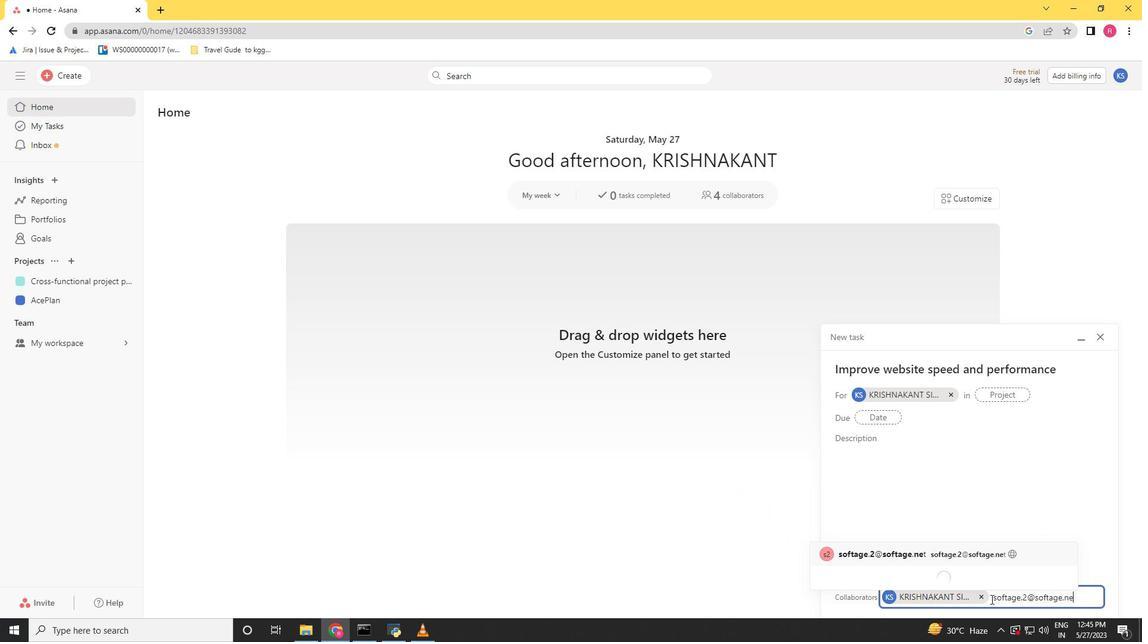 
Action: Mouse moved to (926, 576)
Screenshot: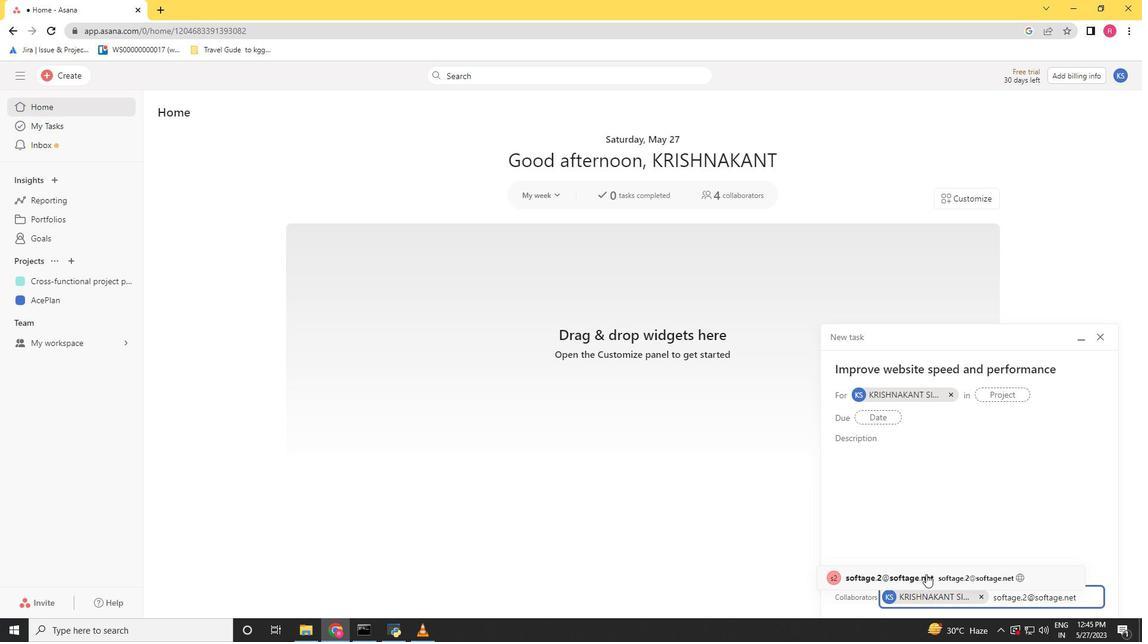 
Action: Mouse pressed left at (926, 576)
Screenshot: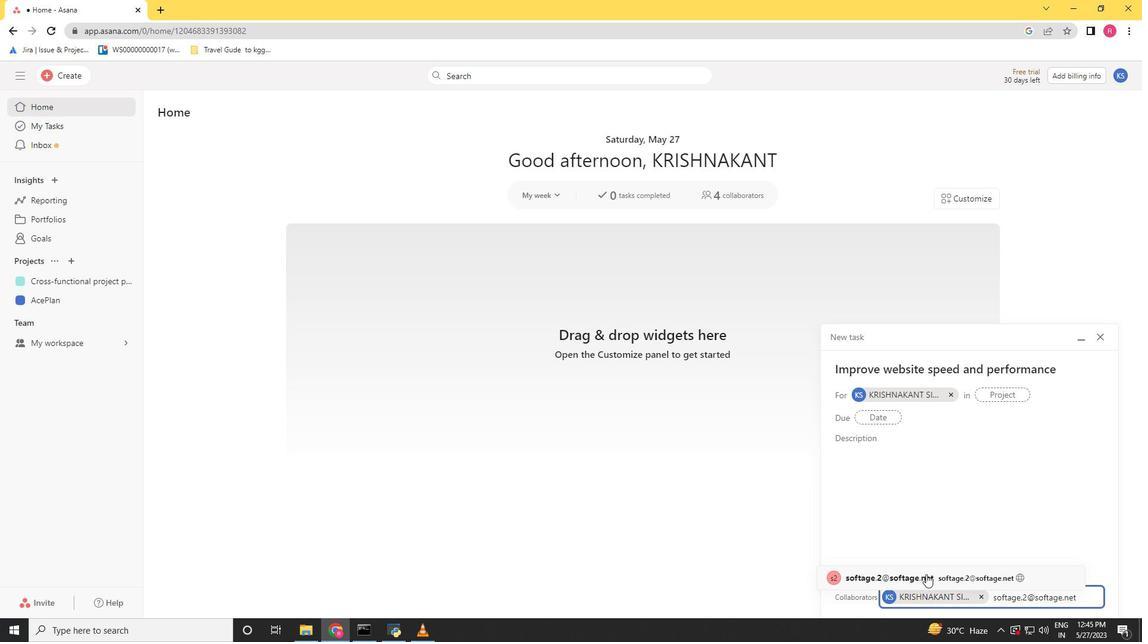 
Action: Mouse moved to (996, 395)
Screenshot: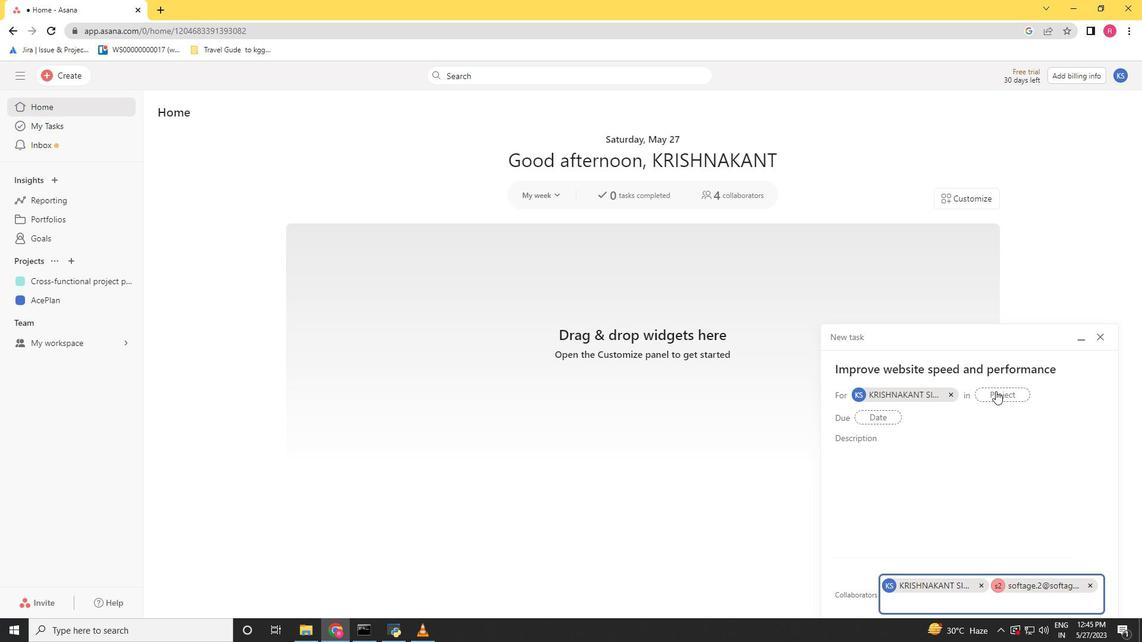 
Action: Mouse pressed left at (996, 395)
Screenshot: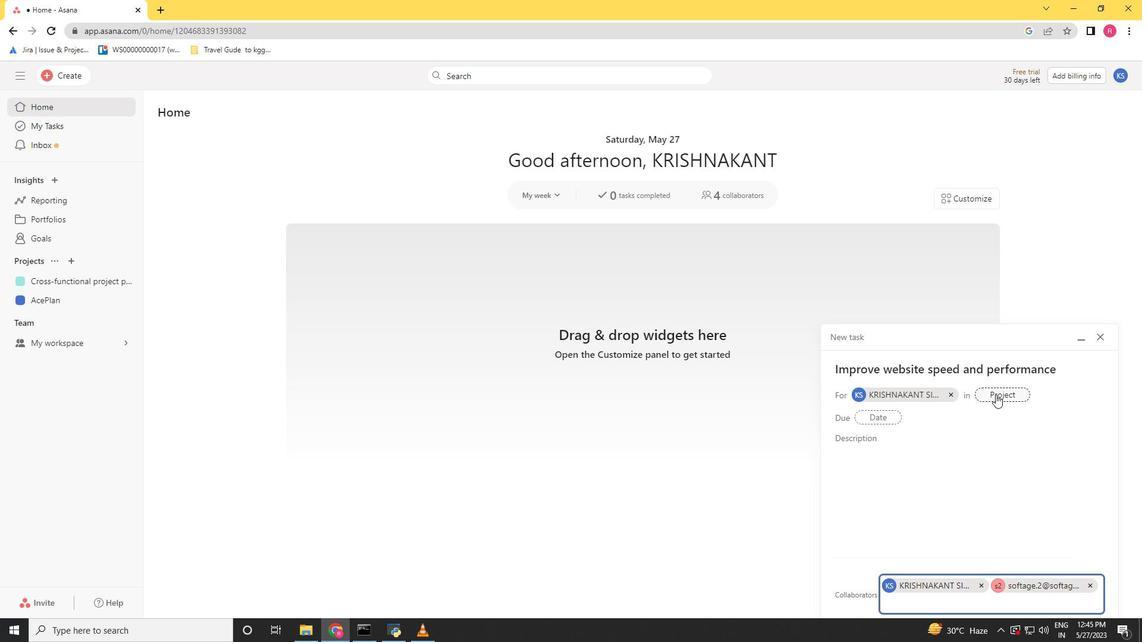 
Action: Mouse moved to (833, 415)
Screenshot: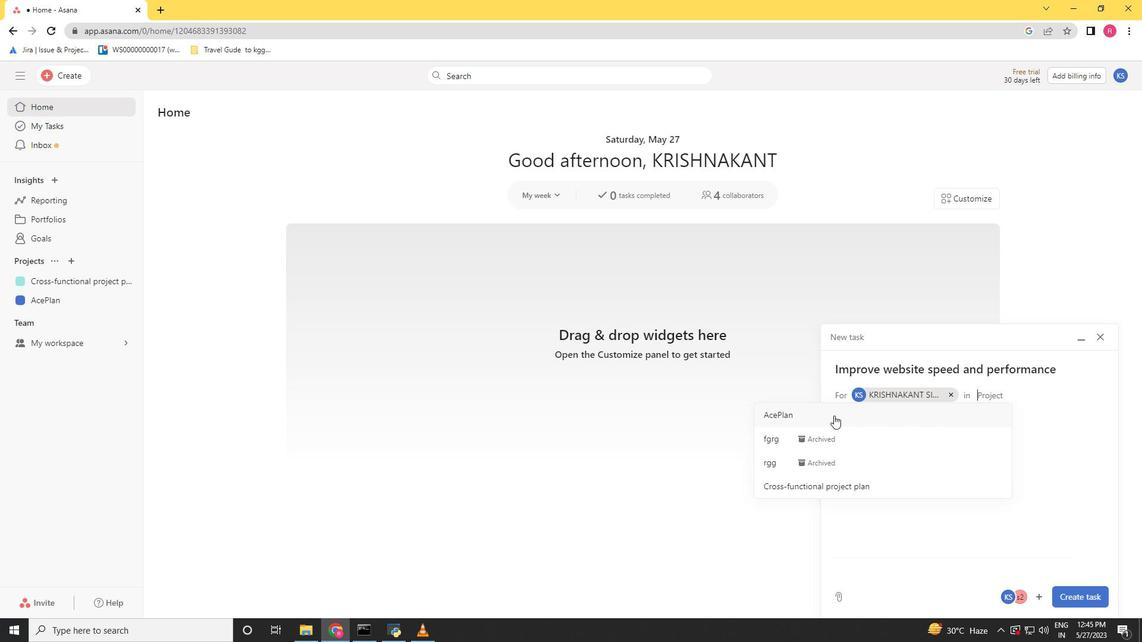 
Action: Mouse pressed left at (833, 415)
Screenshot: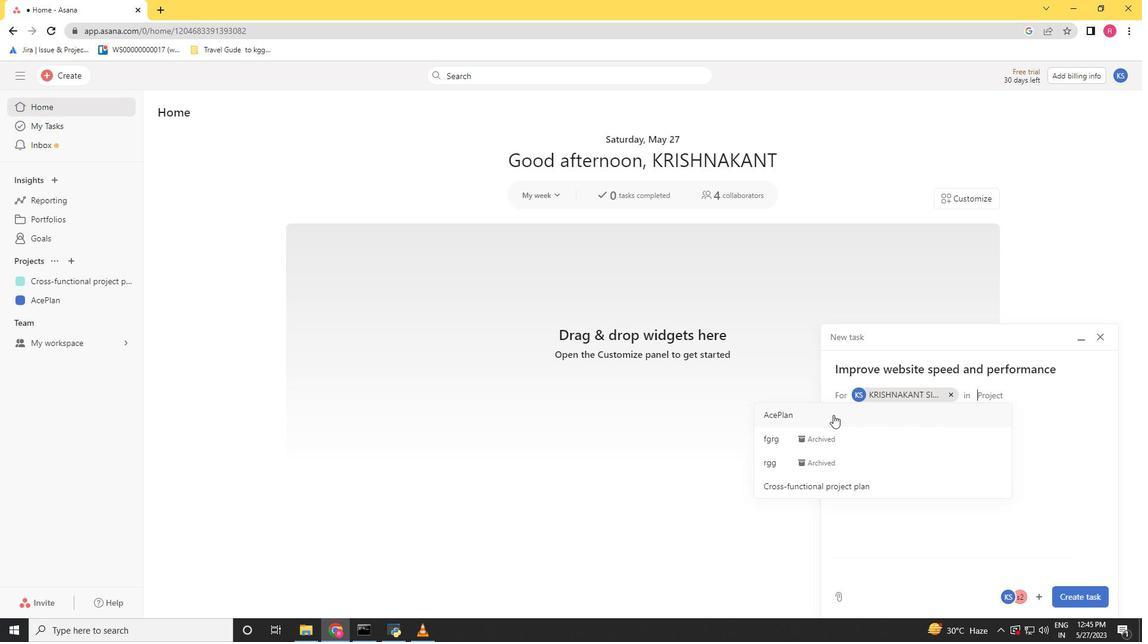 
Action: Mouse moved to (890, 442)
Screenshot: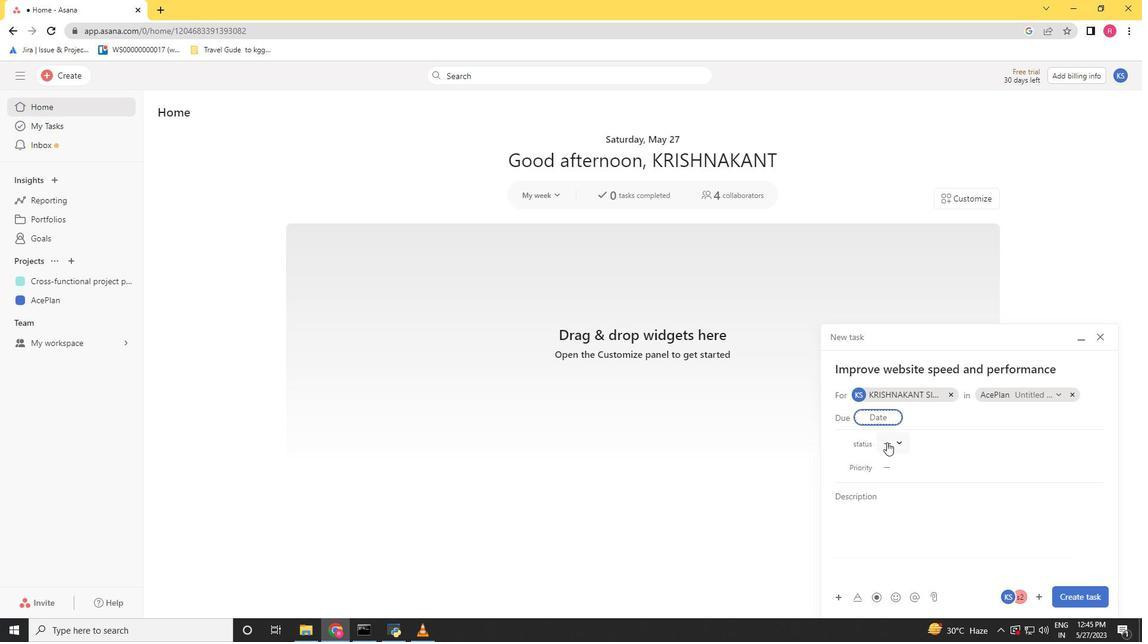 
Action: Mouse pressed left at (890, 442)
Screenshot: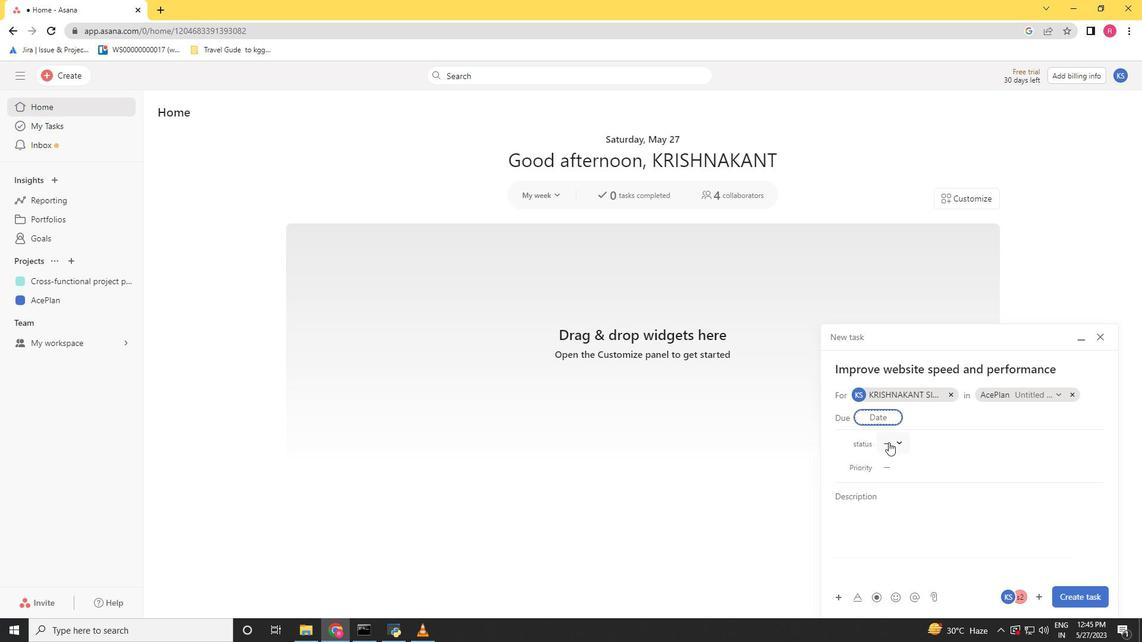 
Action: Mouse moved to (908, 499)
Screenshot: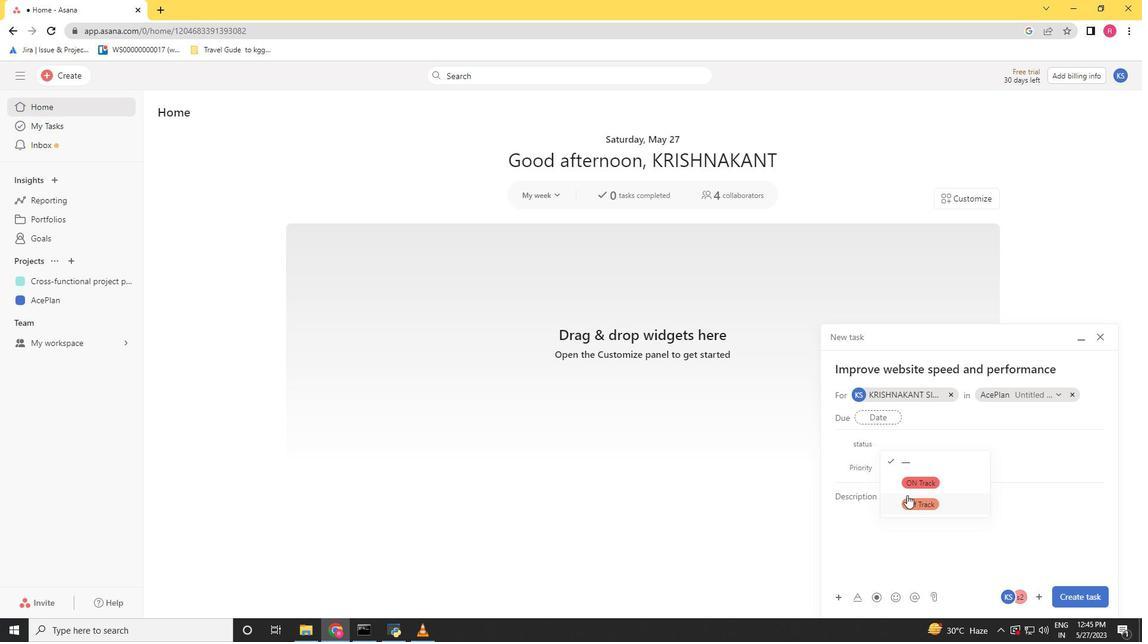 
Action: Mouse pressed left at (908, 499)
Screenshot: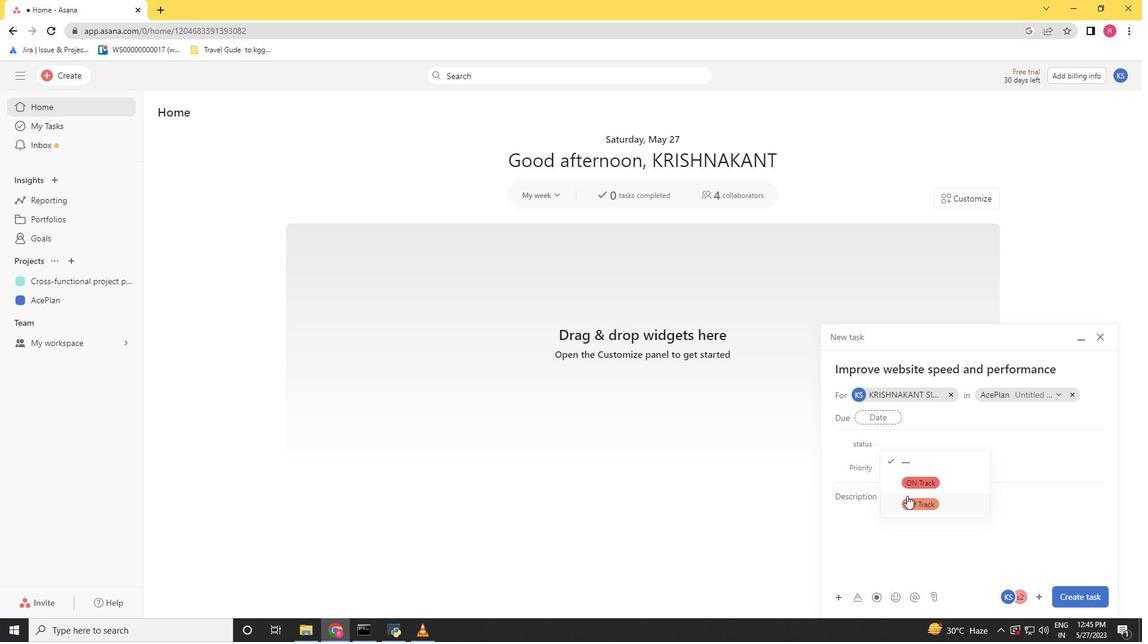 
Action: Mouse moved to (904, 470)
Screenshot: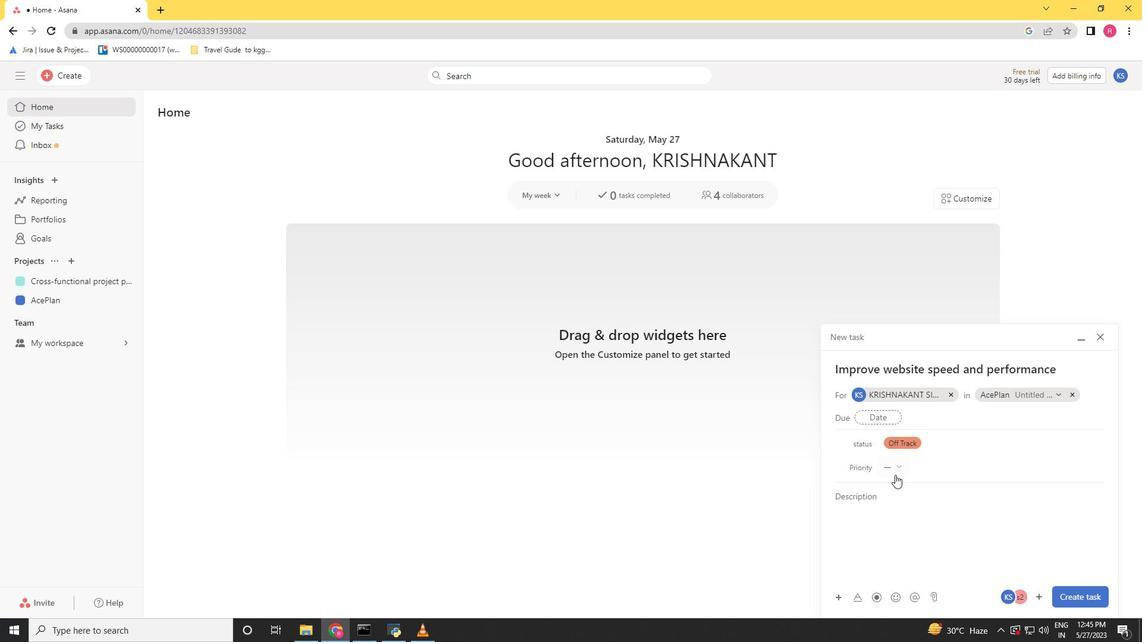 
Action: Mouse pressed left at (904, 470)
Screenshot: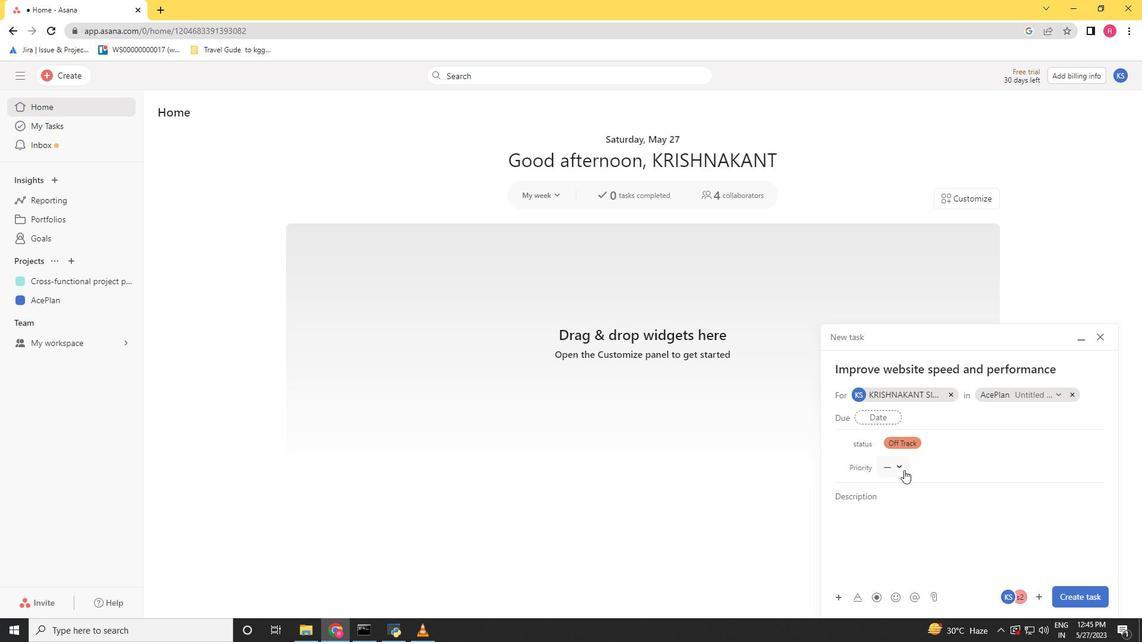 
Action: Mouse moved to (917, 526)
Screenshot: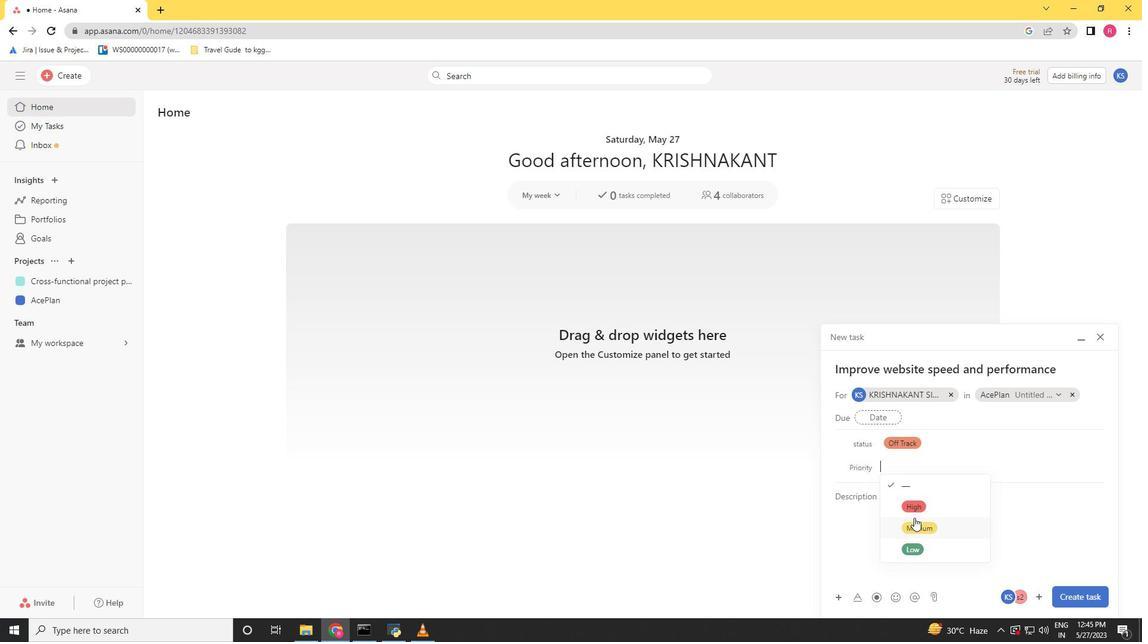 
Action: Mouse pressed left at (917, 526)
Screenshot: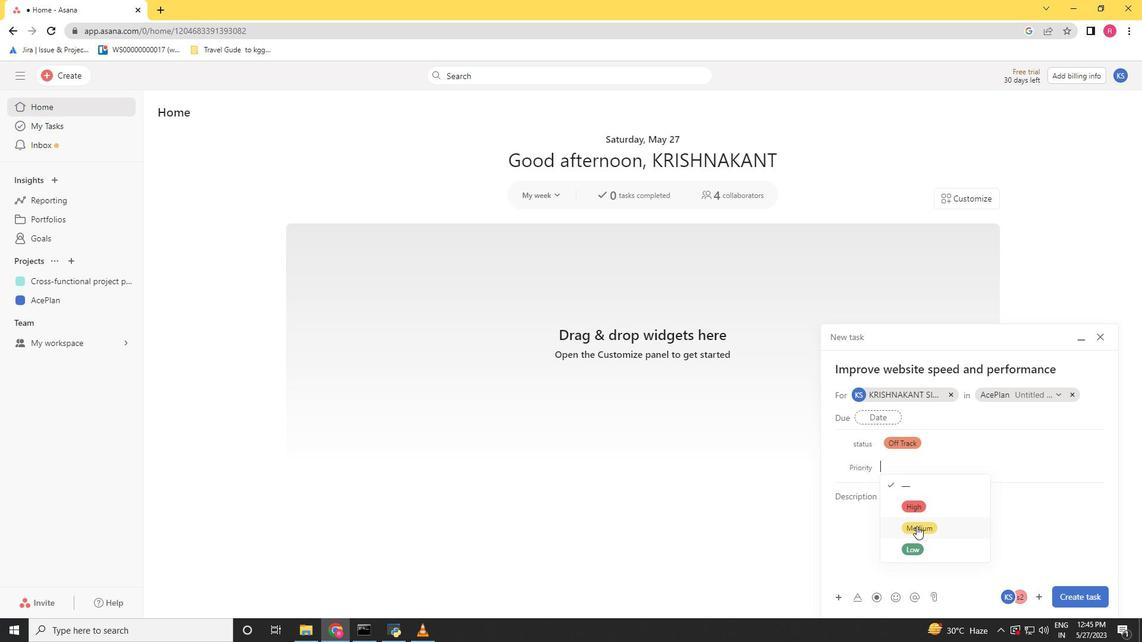 
Action: Mouse moved to (1079, 589)
Screenshot: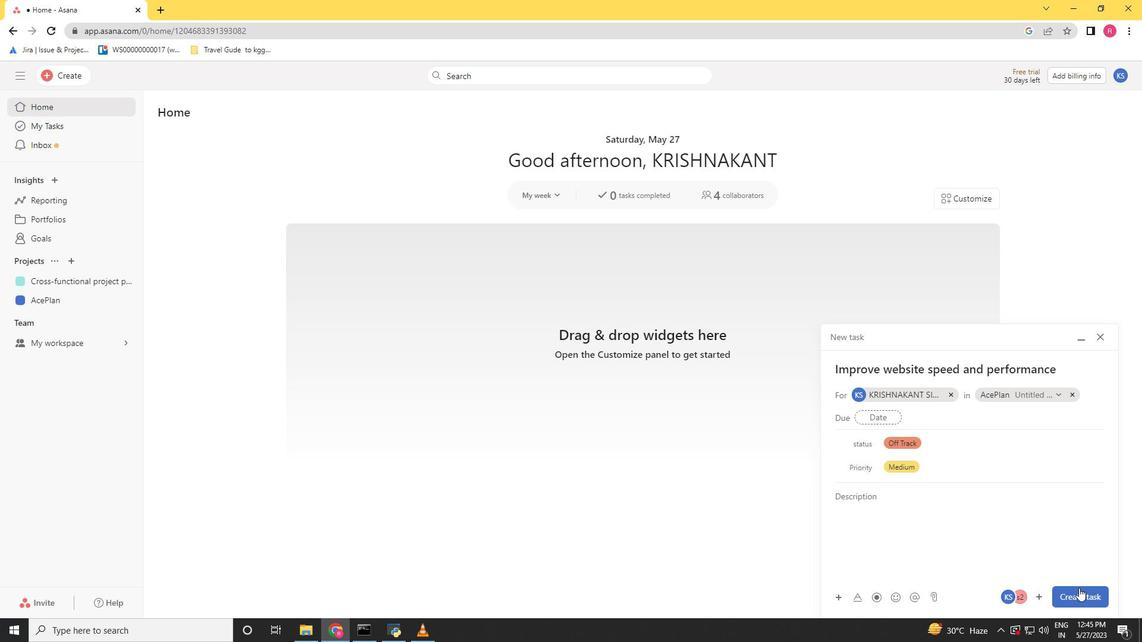 
Action: Mouse pressed left at (1079, 589)
Screenshot: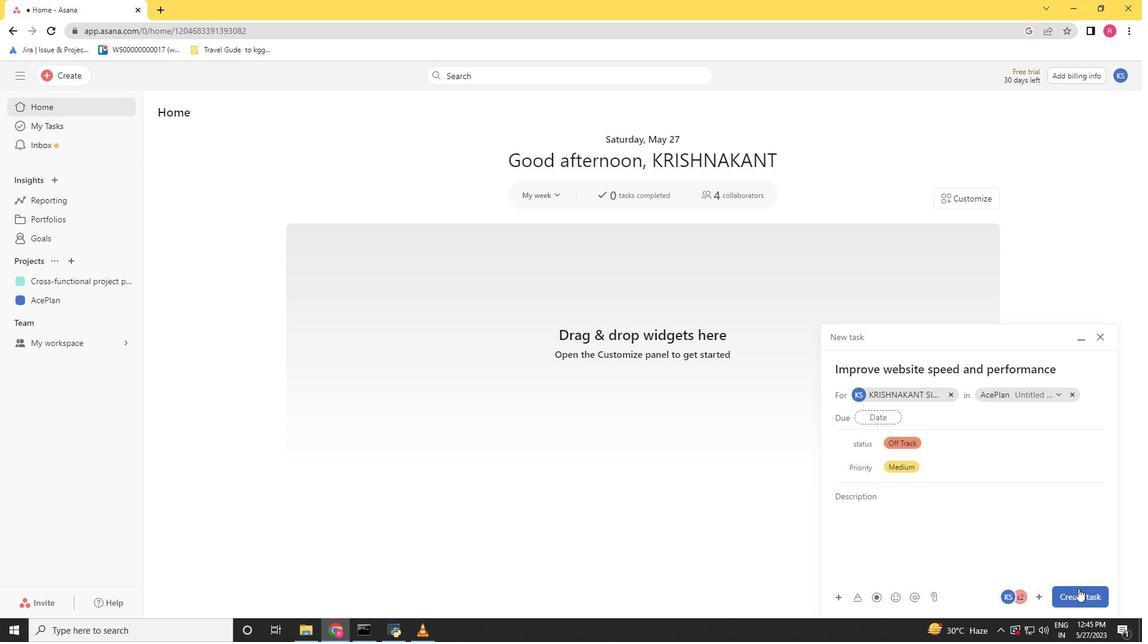 
Action: Mouse moved to (91, 302)
Screenshot: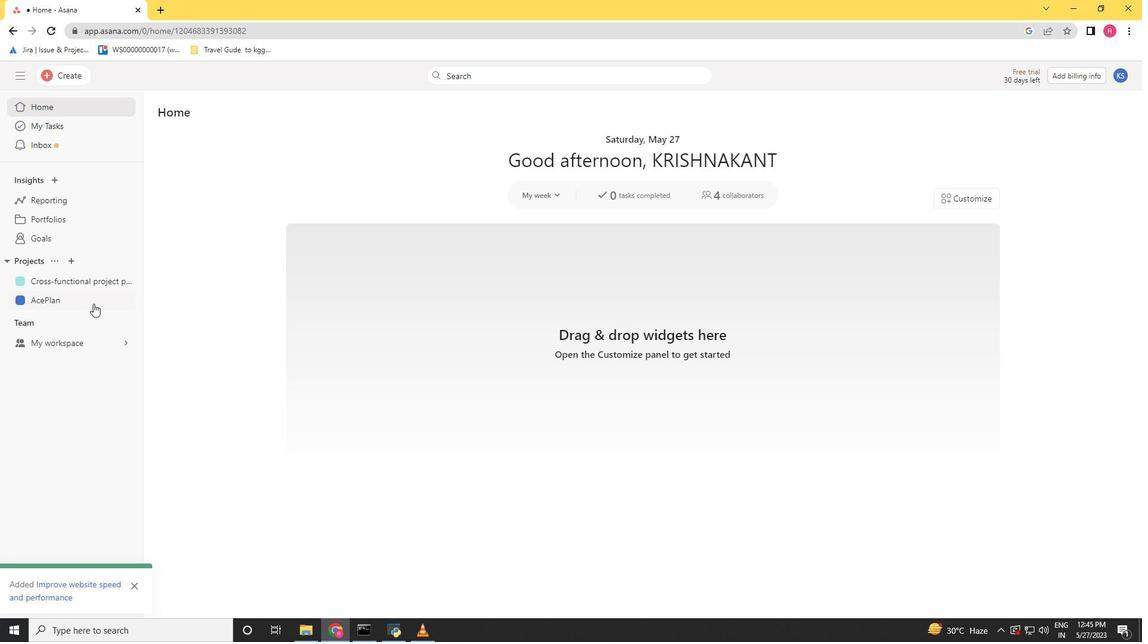 
Action: Mouse pressed left at (91, 302)
Screenshot: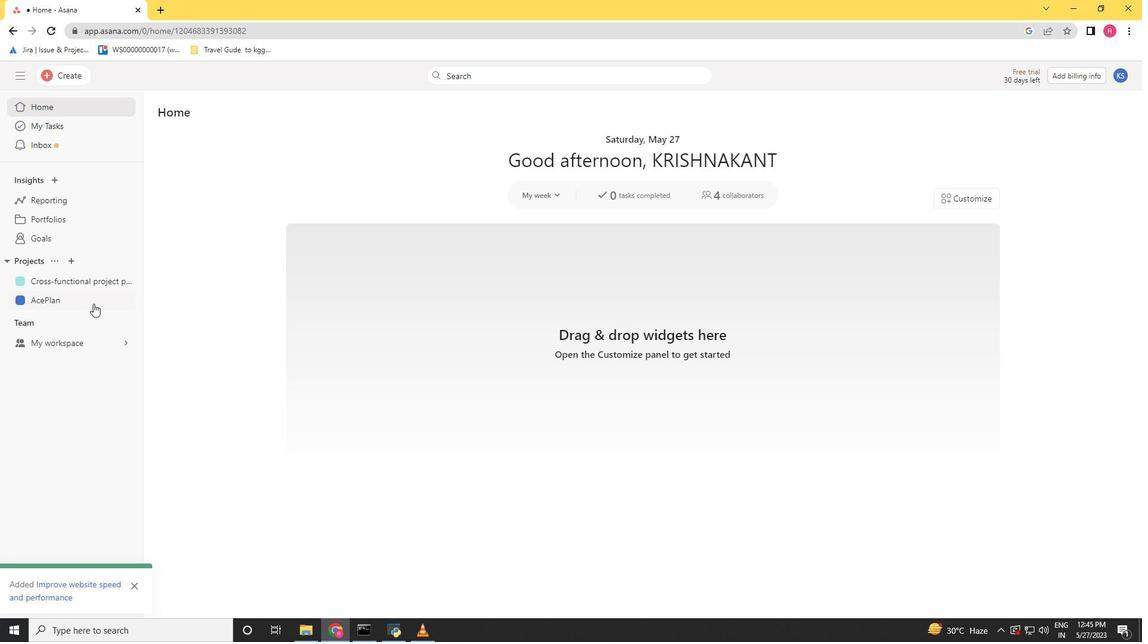 
Action: Mouse moved to (696, 311)
Screenshot: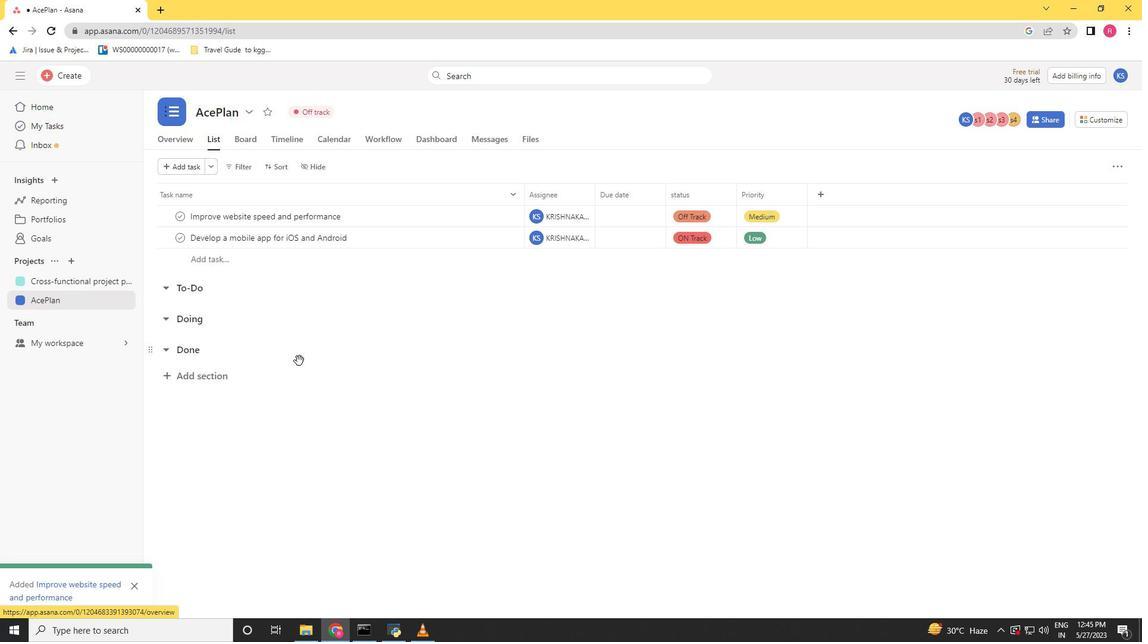 
